 Task: In Heading Arial with underline. Font size of heading  '18'Font style of data Calibri. Font size of data  9Alignment of headline & data Align center. Fill color in heading,  RedFont color of data Black Apply border in Data No BorderIn the sheet  Attendance Spreadsheetbook
Action: Mouse moved to (169, 121)
Screenshot: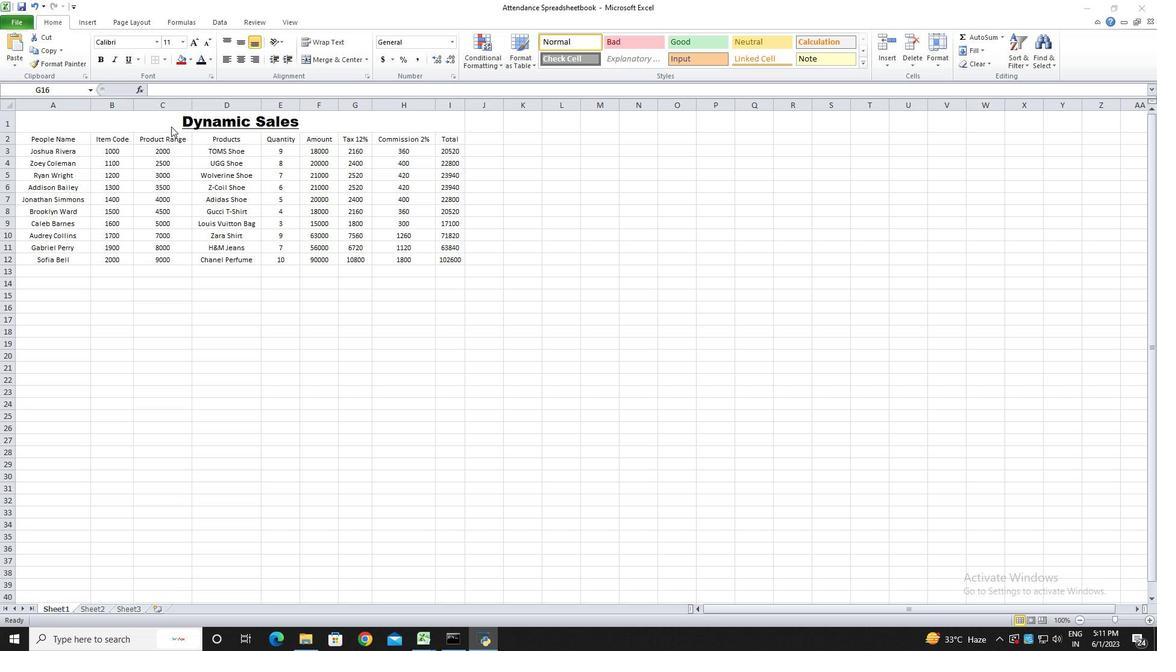 
Action: Mouse pressed left at (169, 121)
Screenshot: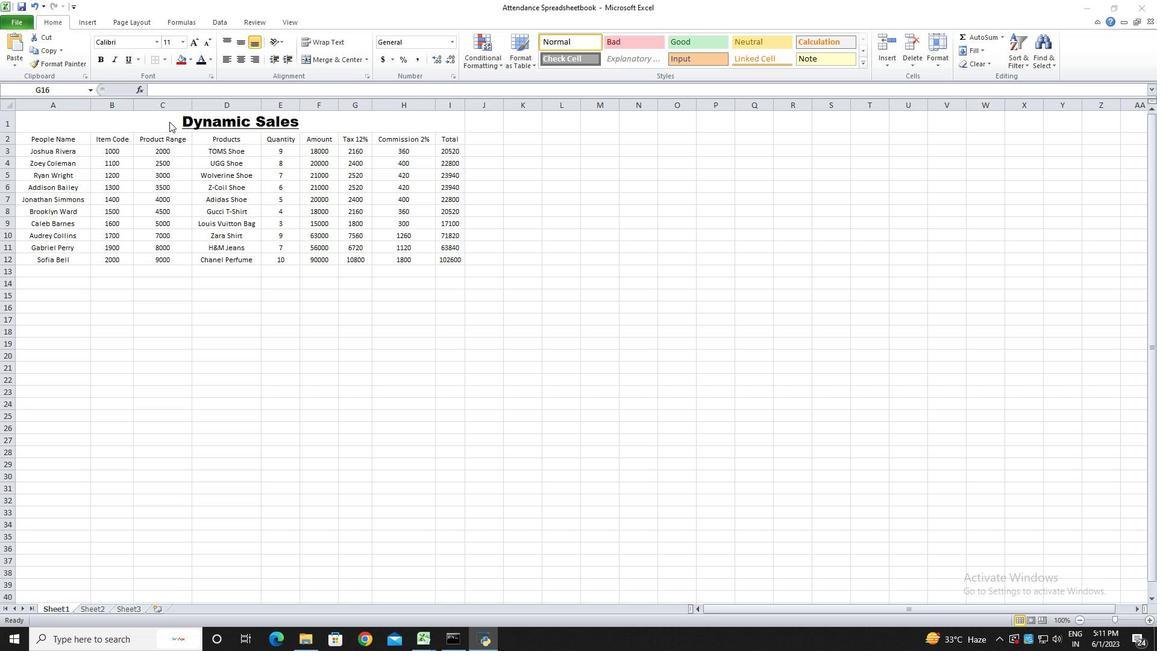 
Action: Mouse pressed left at (169, 121)
Screenshot: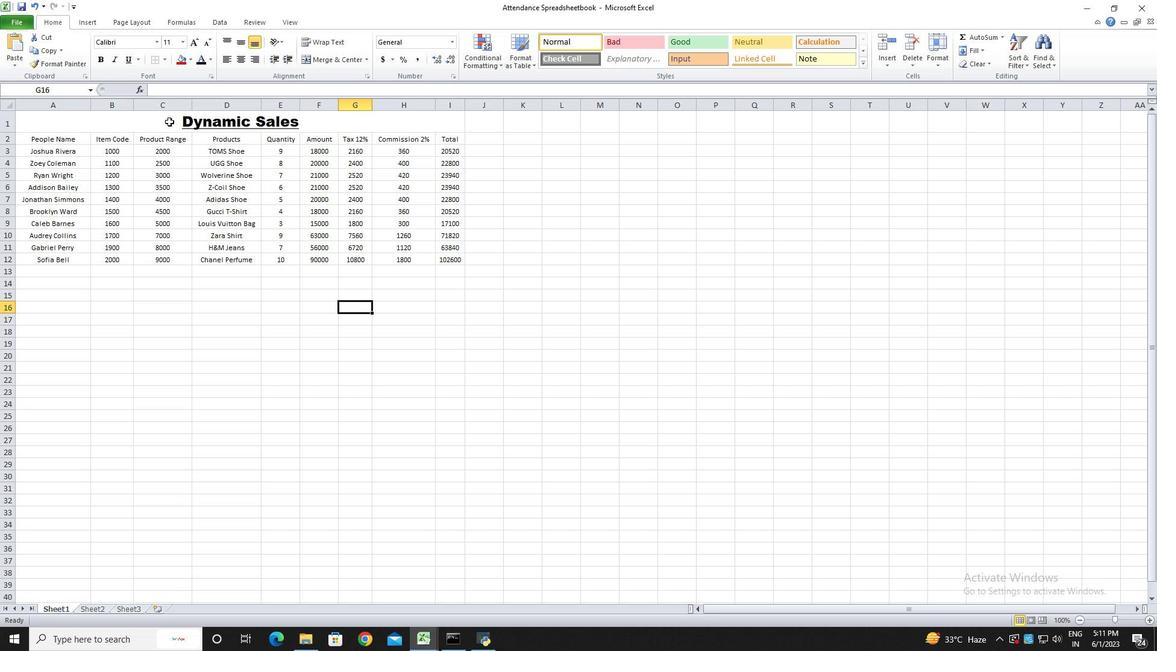 
Action: Mouse pressed left at (169, 121)
Screenshot: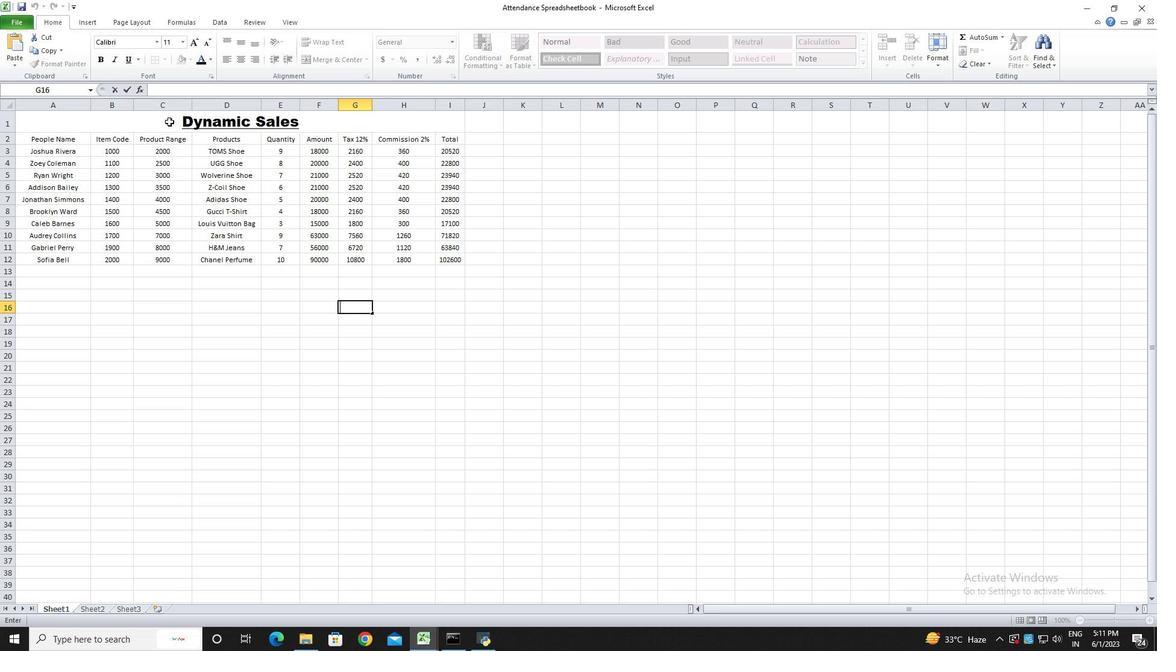 
Action: Mouse moved to (157, 44)
Screenshot: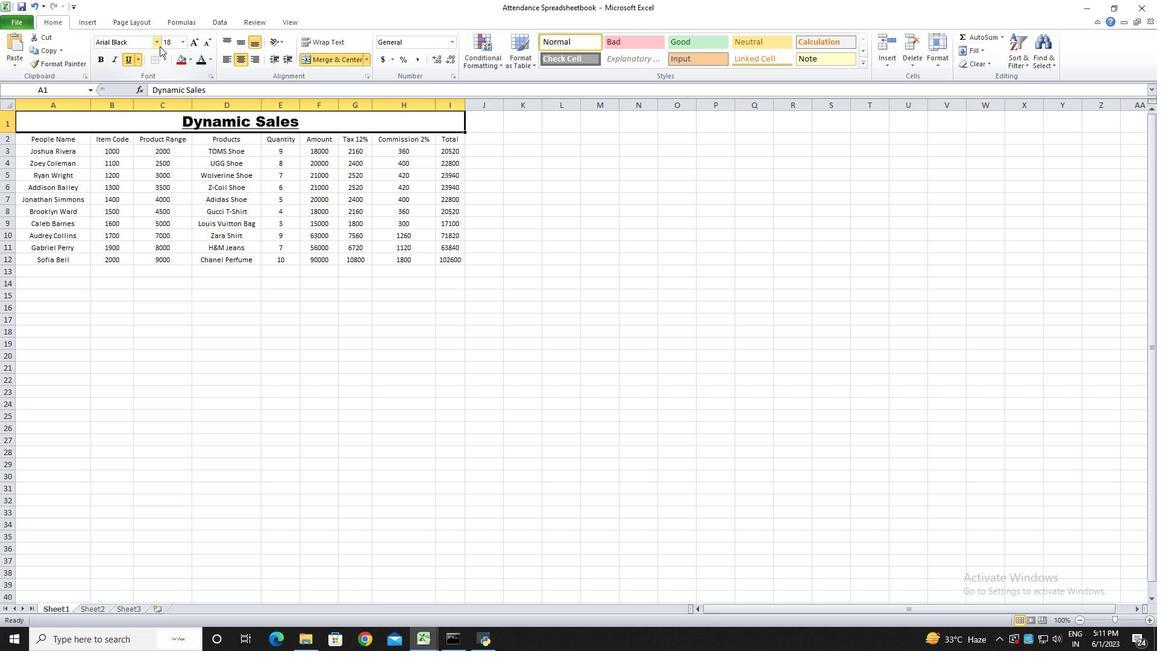 
Action: Mouse pressed left at (157, 44)
Screenshot: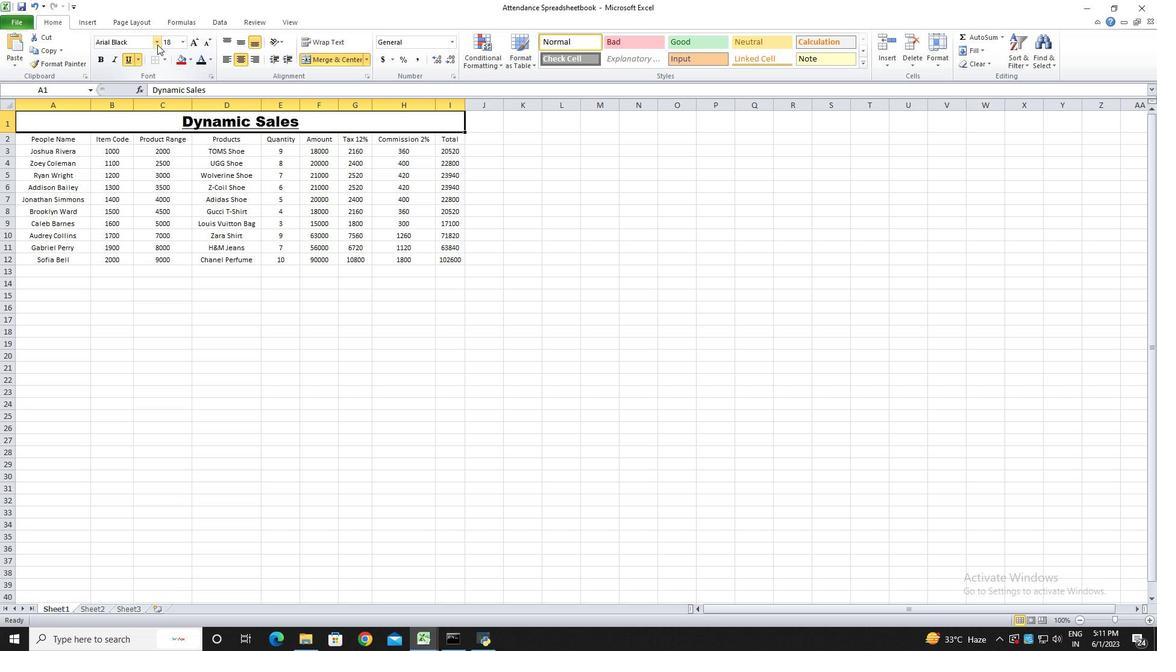 
Action: Mouse moved to (130, 136)
Screenshot: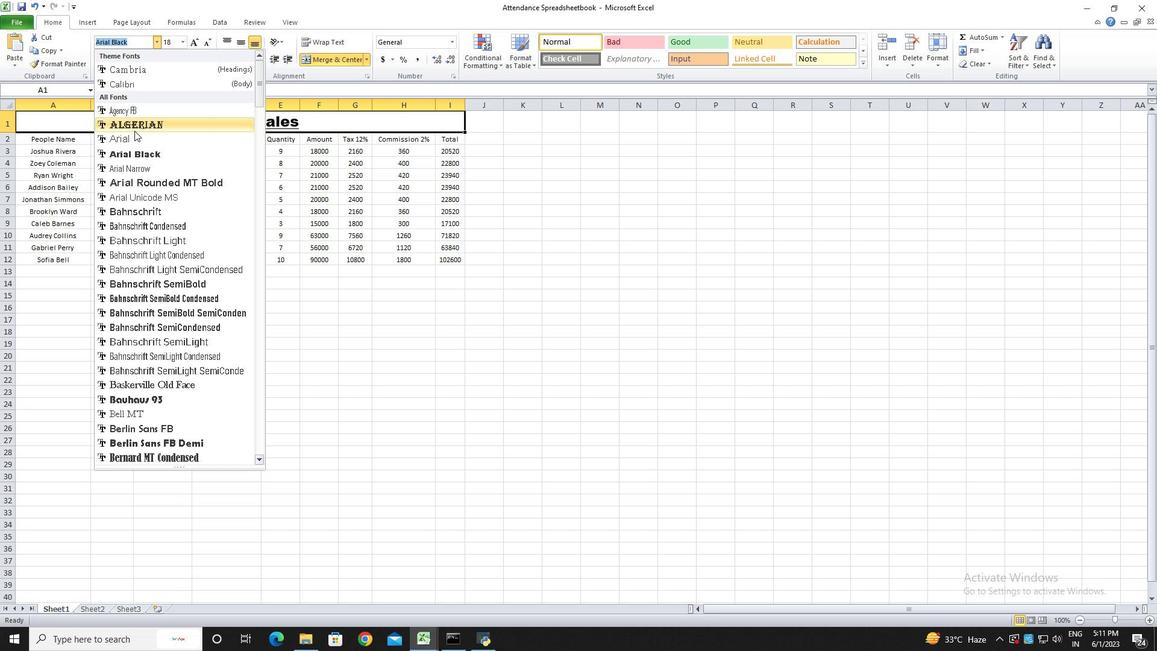 
Action: Mouse pressed left at (130, 136)
Screenshot: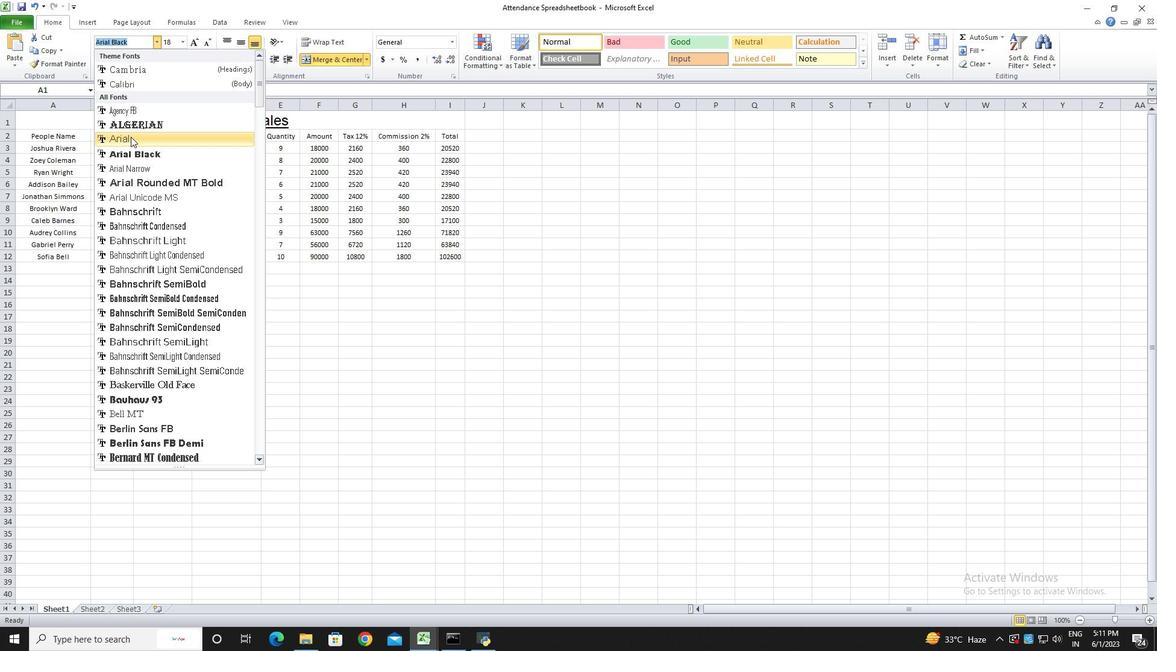 
Action: Mouse moved to (137, 60)
Screenshot: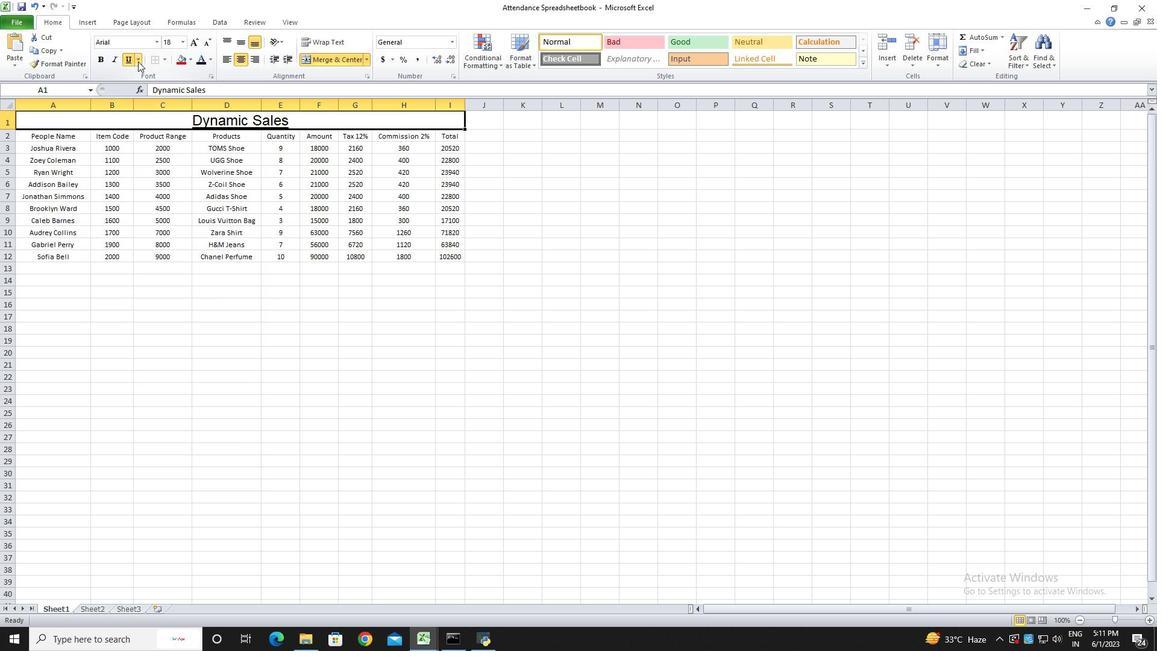 
Action: Mouse pressed left at (137, 60)
Screenshot: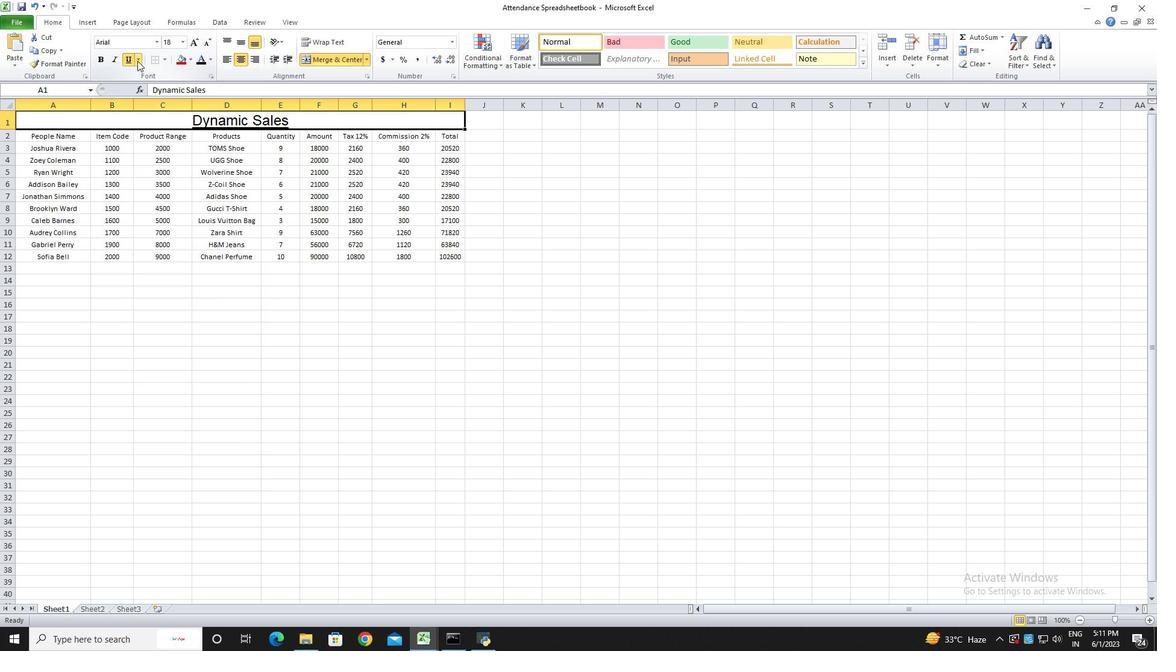 
Action: Mouse moved to (153, 76)
Screenshot: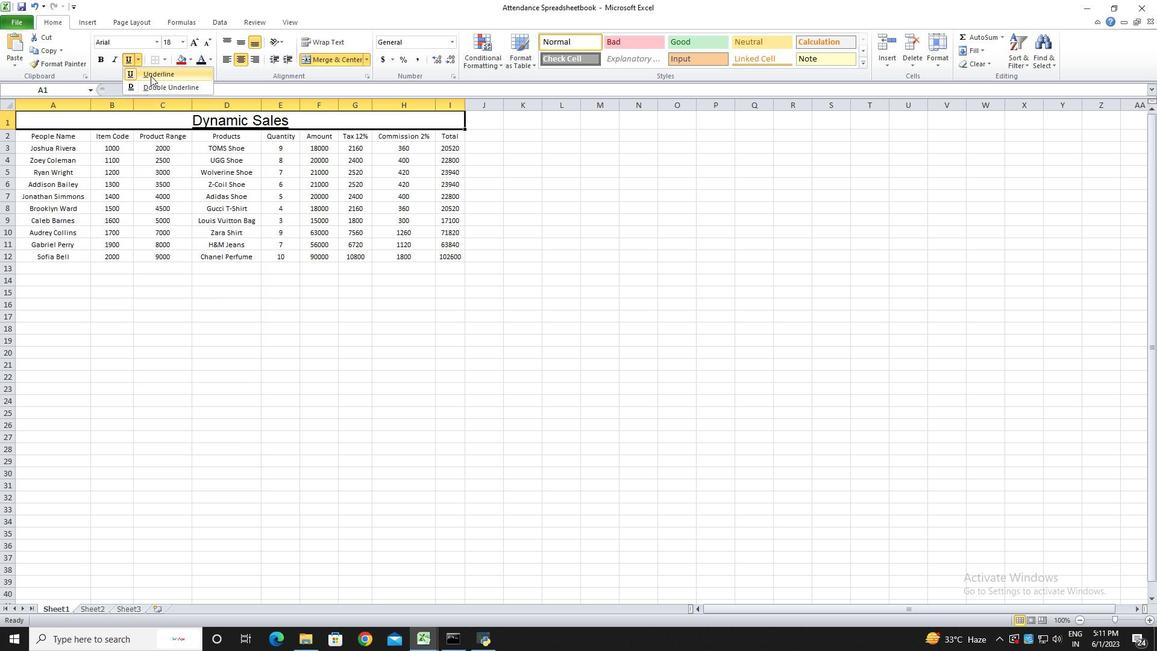 
Action: Mouse pressed left at (153, 76)
Screenshot: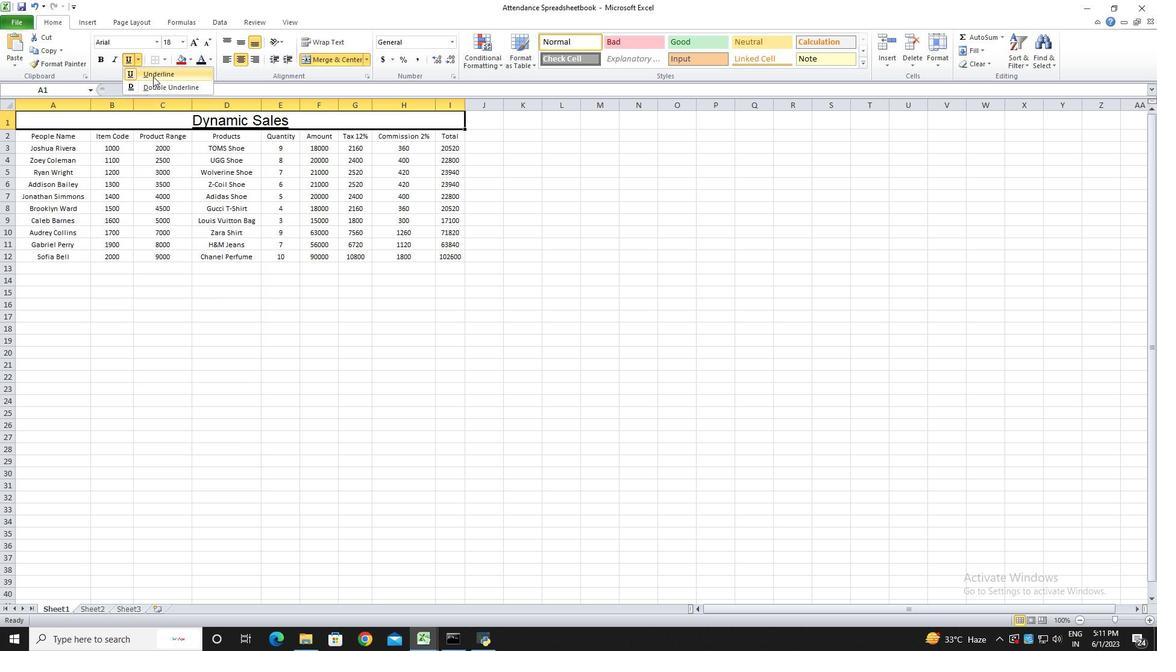 
Action: Mouse moved to (138, 59)
Screenshot: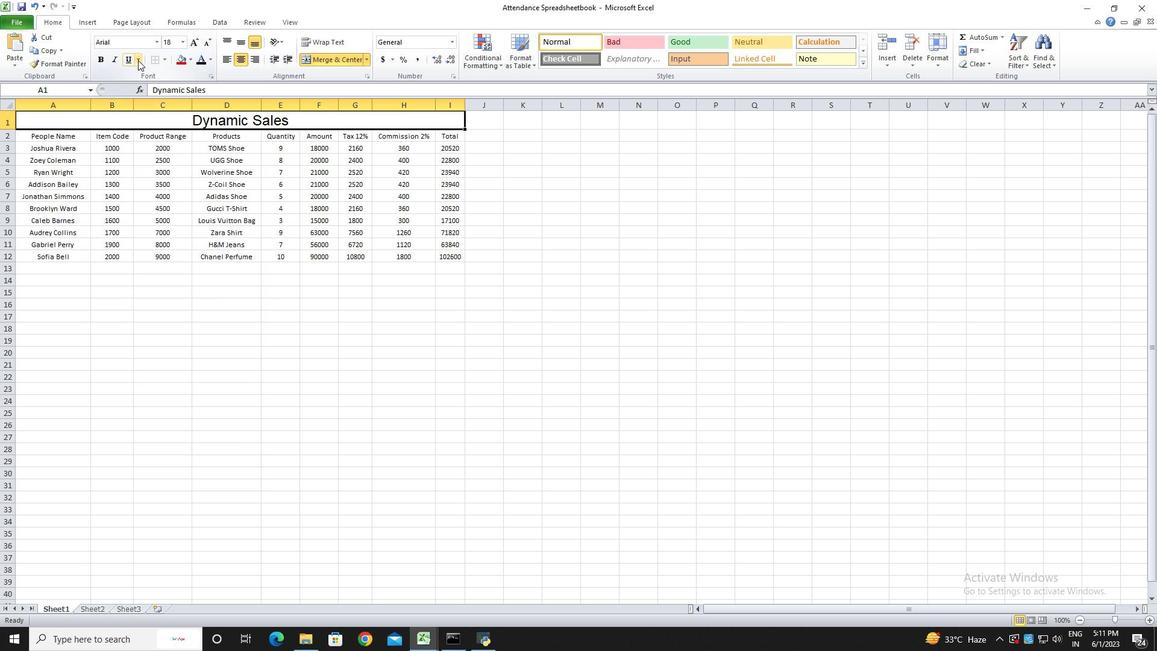 
Action: Mouse pressed left at (138, 59)
Screenshot: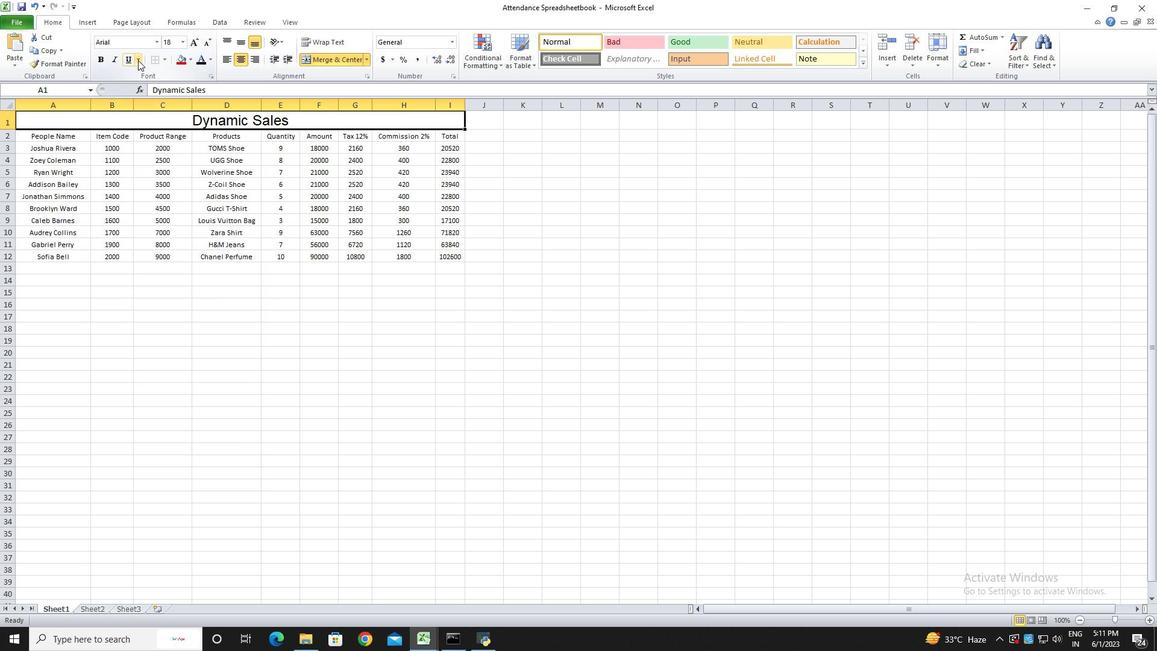 
Action: Mouse moved to (151, 75)
Screenshot: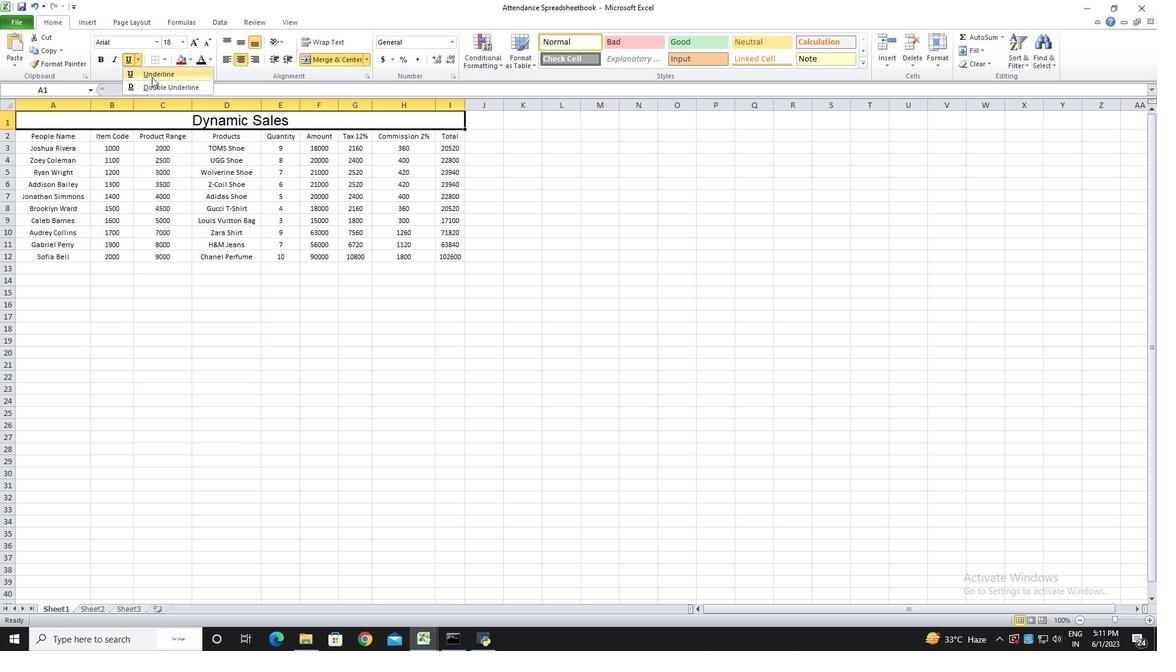 
Action: Mouse pressed left at (151, 75)
Screenshot: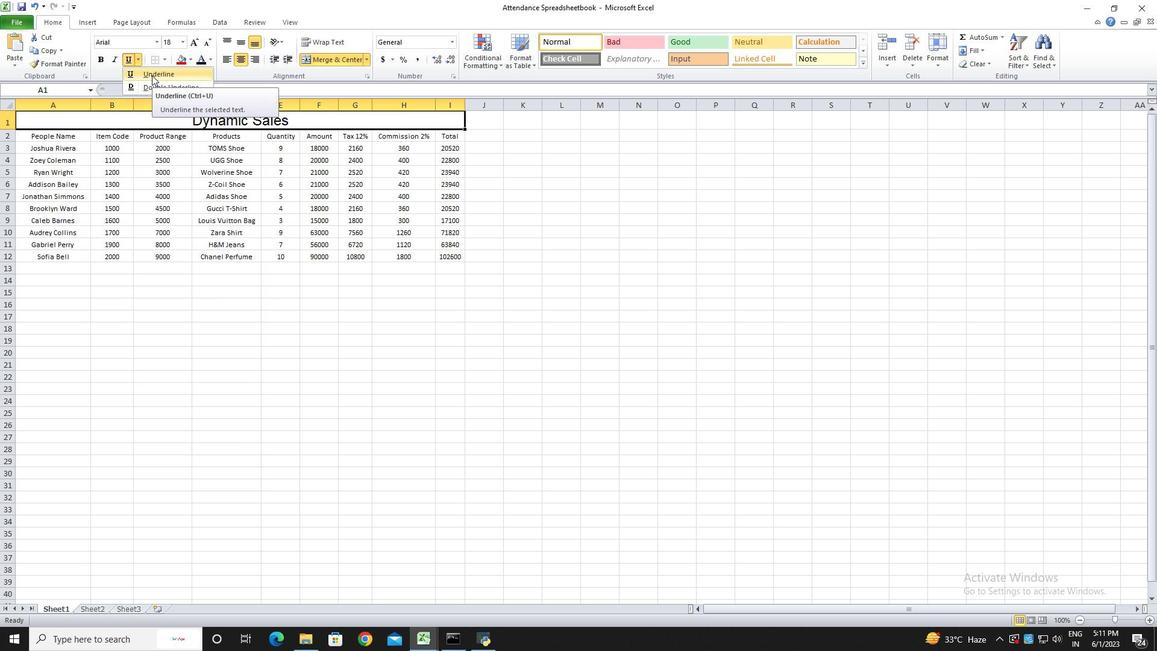 
Action: Mouse moved to (184, 42)
Screenshot: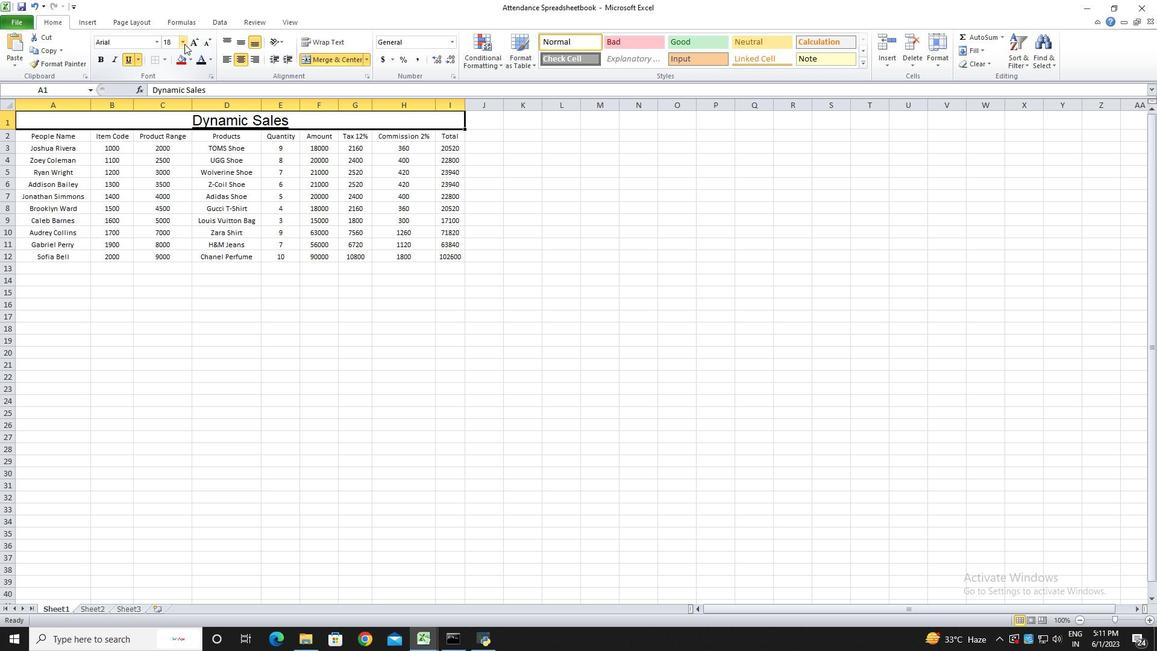 
Action: Mouse pressed left at (184, 42)
Screenshot: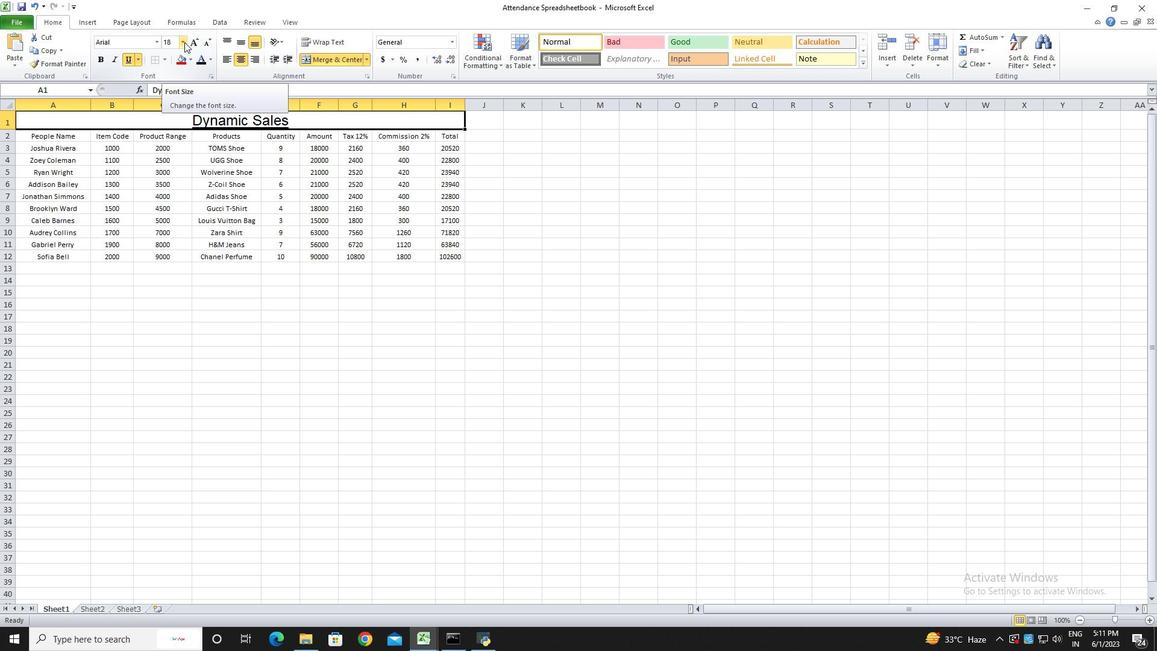
Action: Mouse moved to (171, 126)
Screenshot: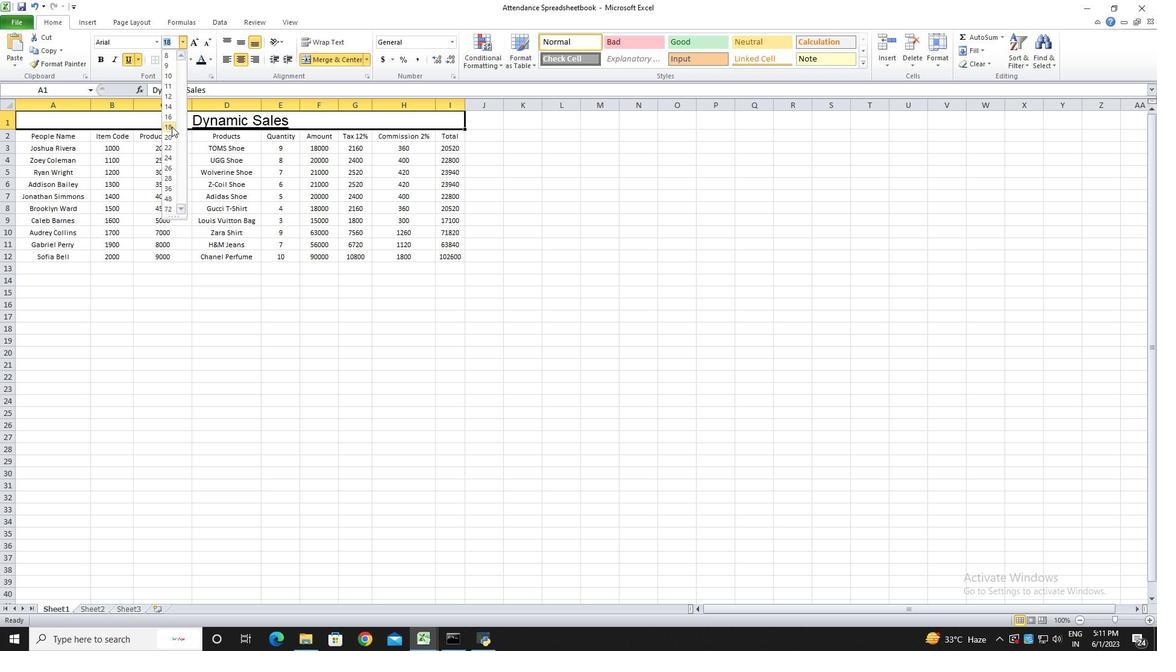 
Action: Mouse pressed left at (171, 126)
Screenshot: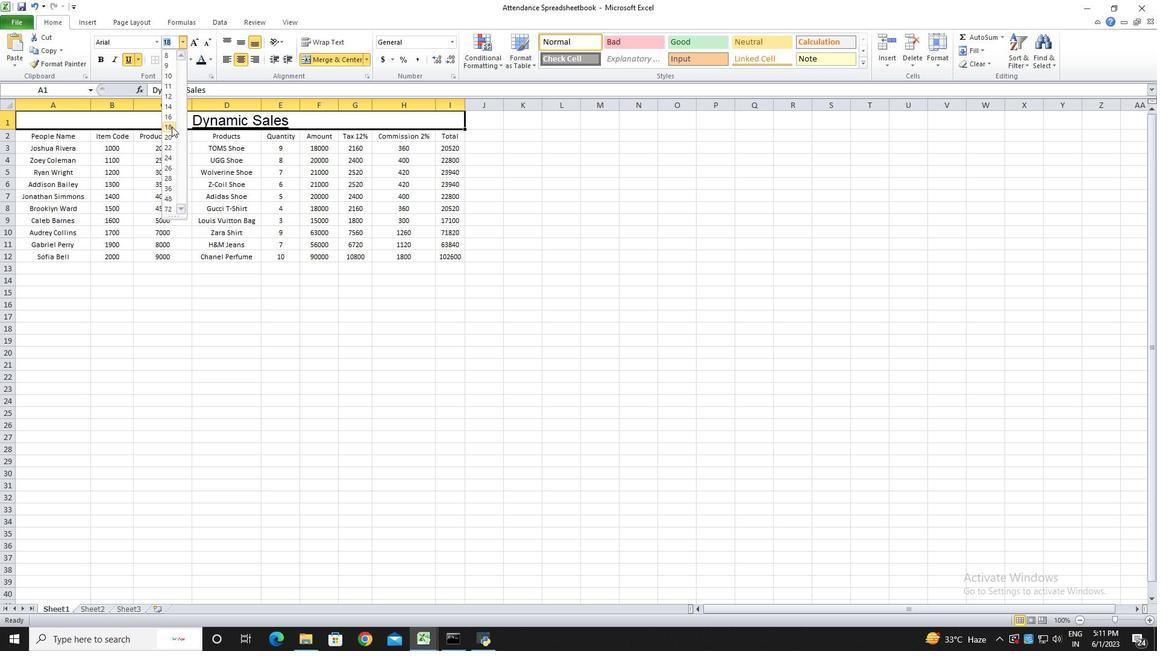 
Action: Mouse moved to (26, 135)
Screenshot: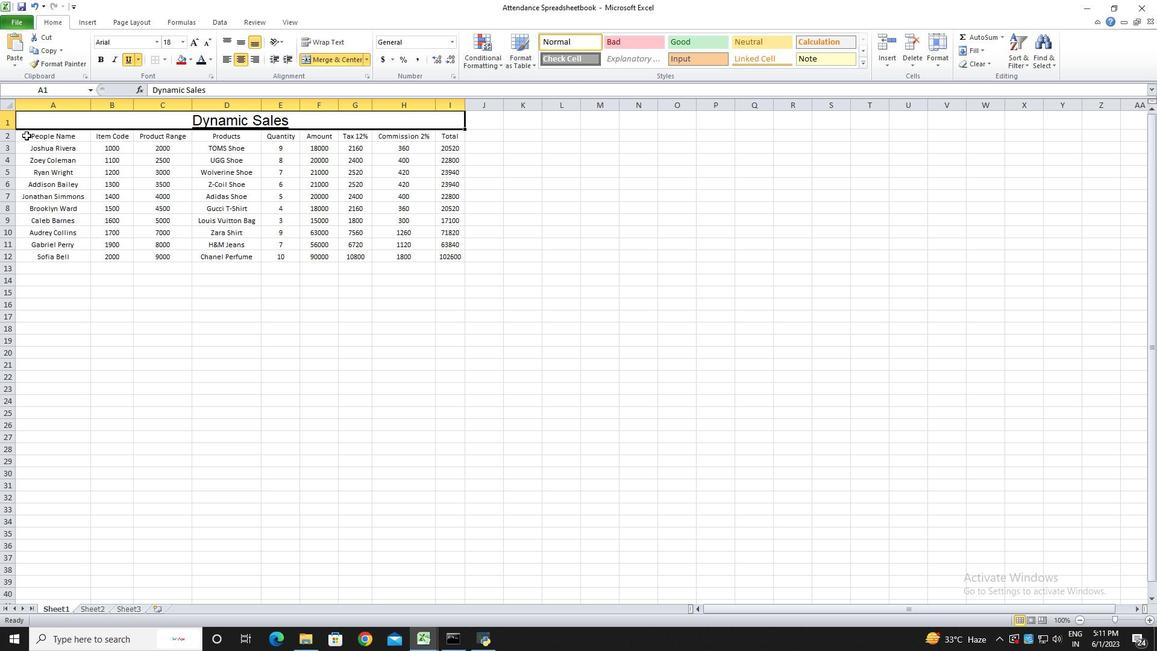 
Action: Mouse pressed left at (26, 135)
Screenshot: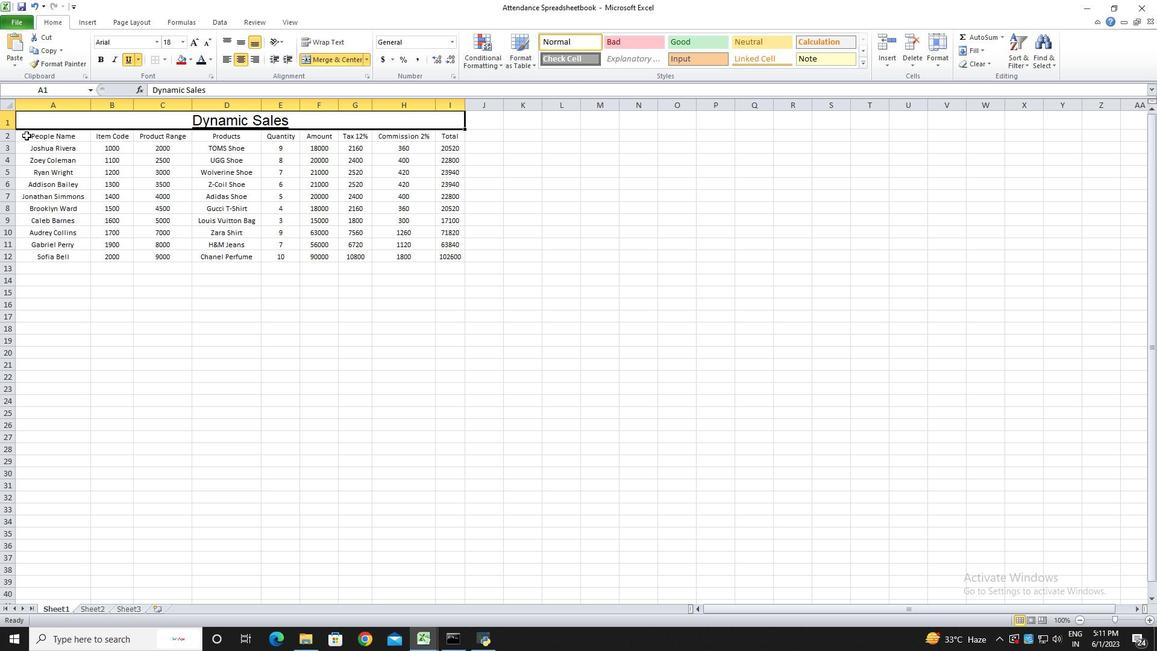 
Action: Mouse pressed left at (26, 135)
Screenshot: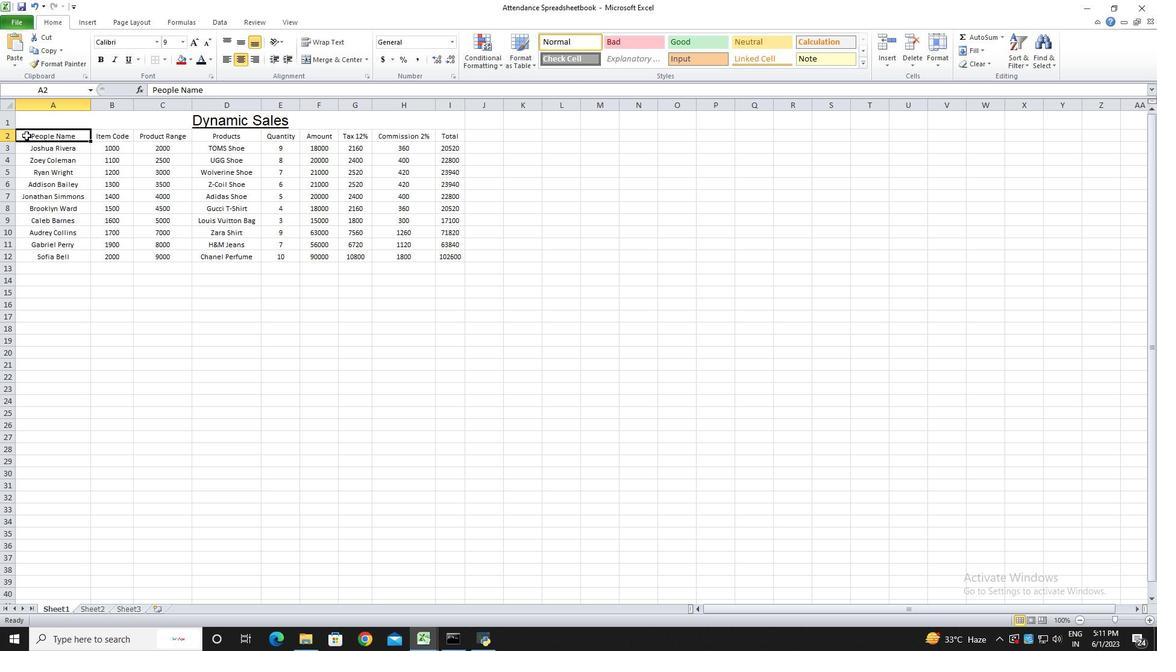 
Action: Mouse moved to (156, 42)
Screenshot: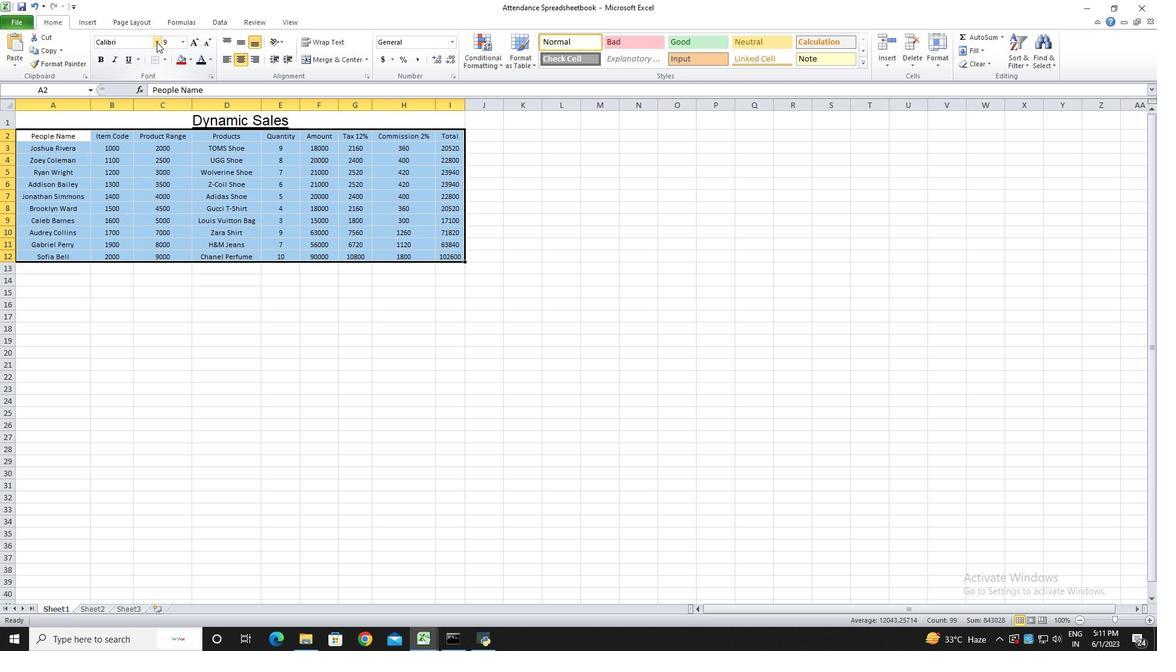 
Action: Mouse pressed left at (156, 42)
Screenshot: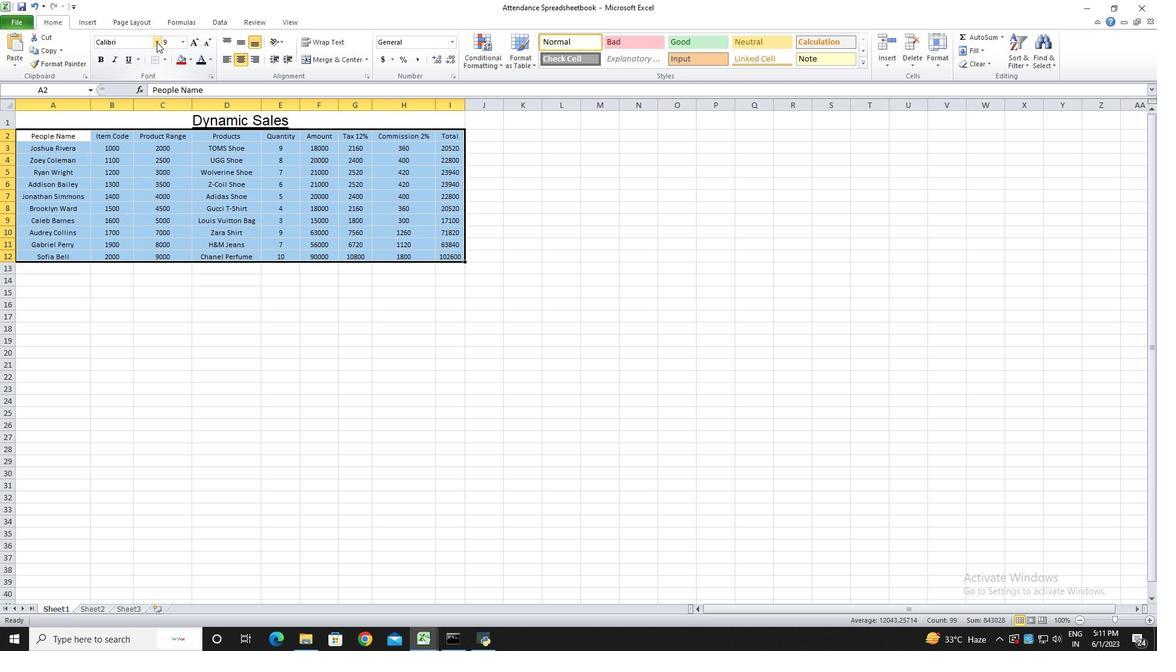 
Action: Mouse moved to (143, 83)
Screenshot: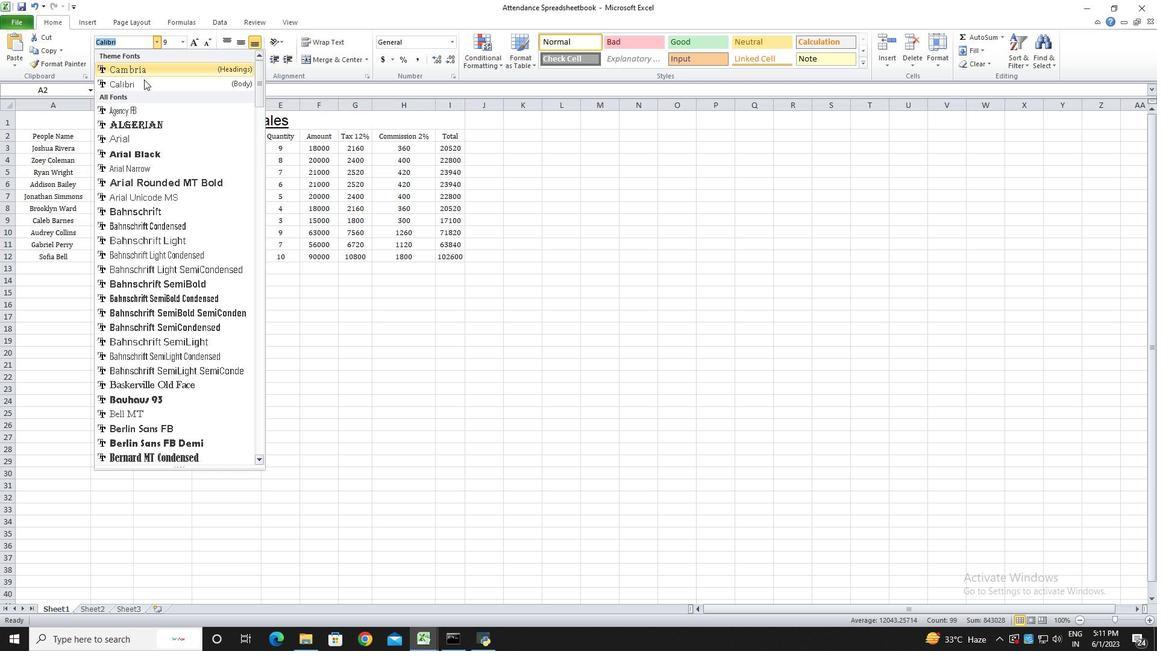 
Action: Mouse pressed left at (143, 83)
Screenshot: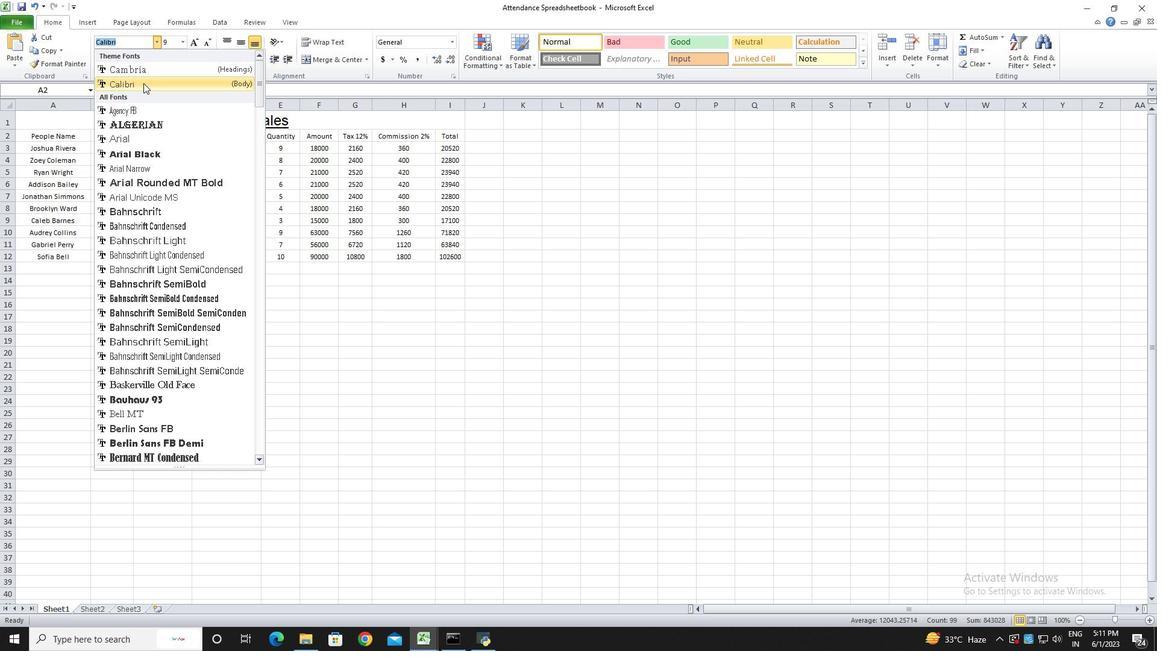 
Action: Mouse moved to (181, 41)
Screenshot: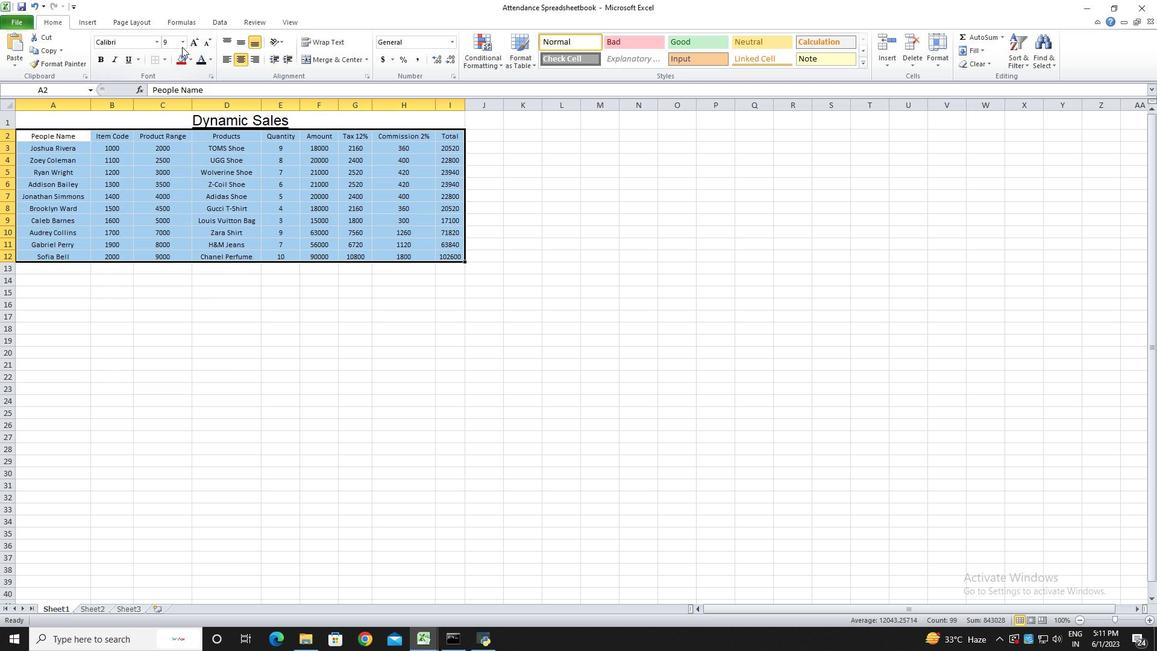 
Action: Mouse pressed left at (181, 41)
Screenshot: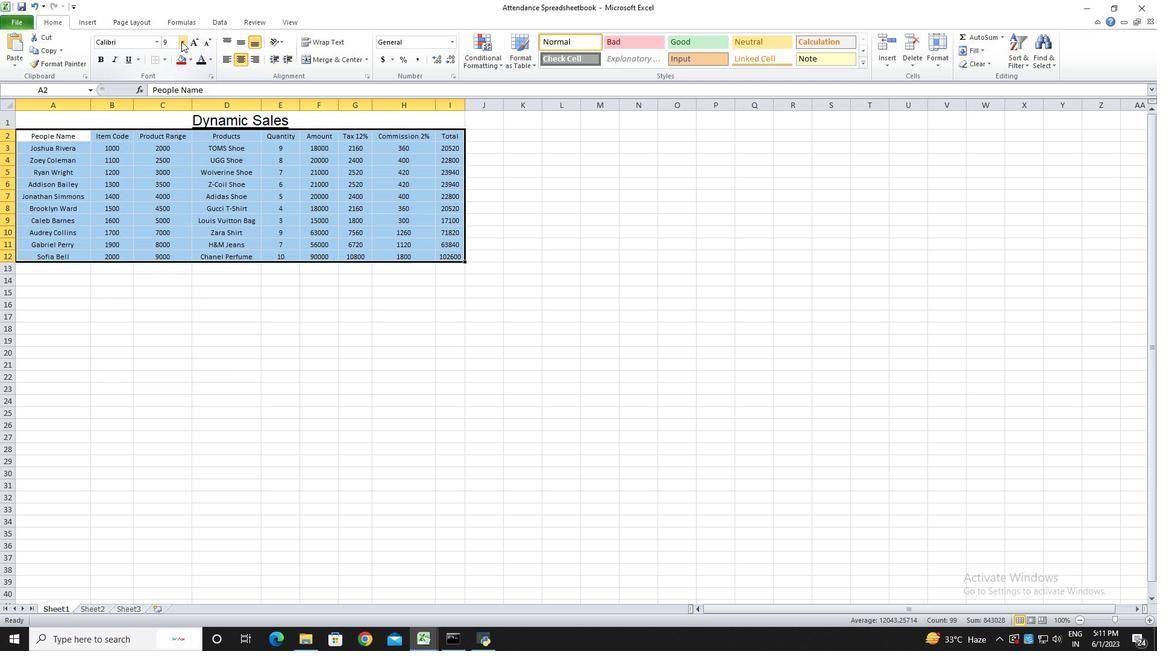 
Action: Mouse moved to (173, 65)
Screenshot: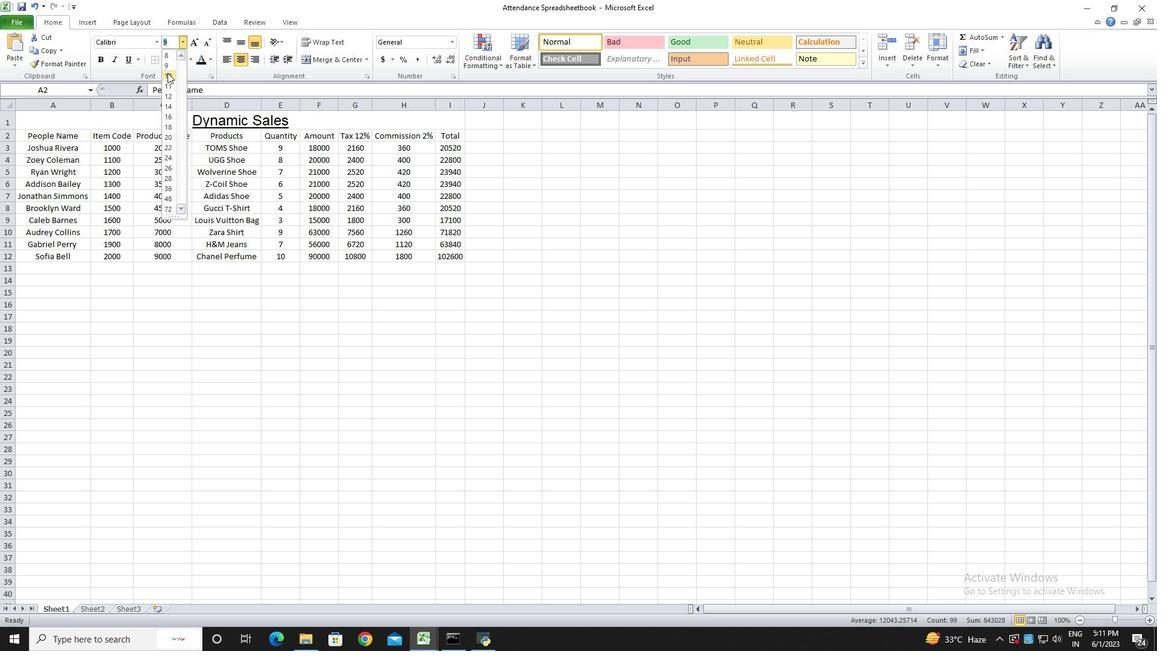 
Action: Mouse pressed left at (173, 65)
Screenshot: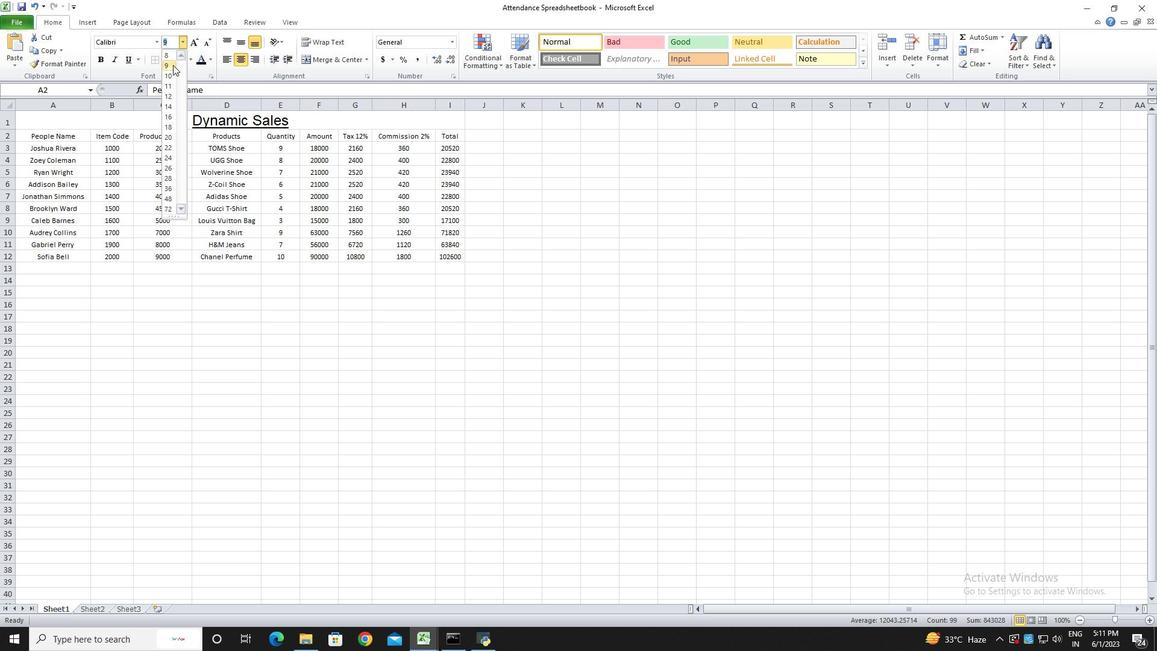 
Action: Mouse moved to (144, 335)
Screenshot: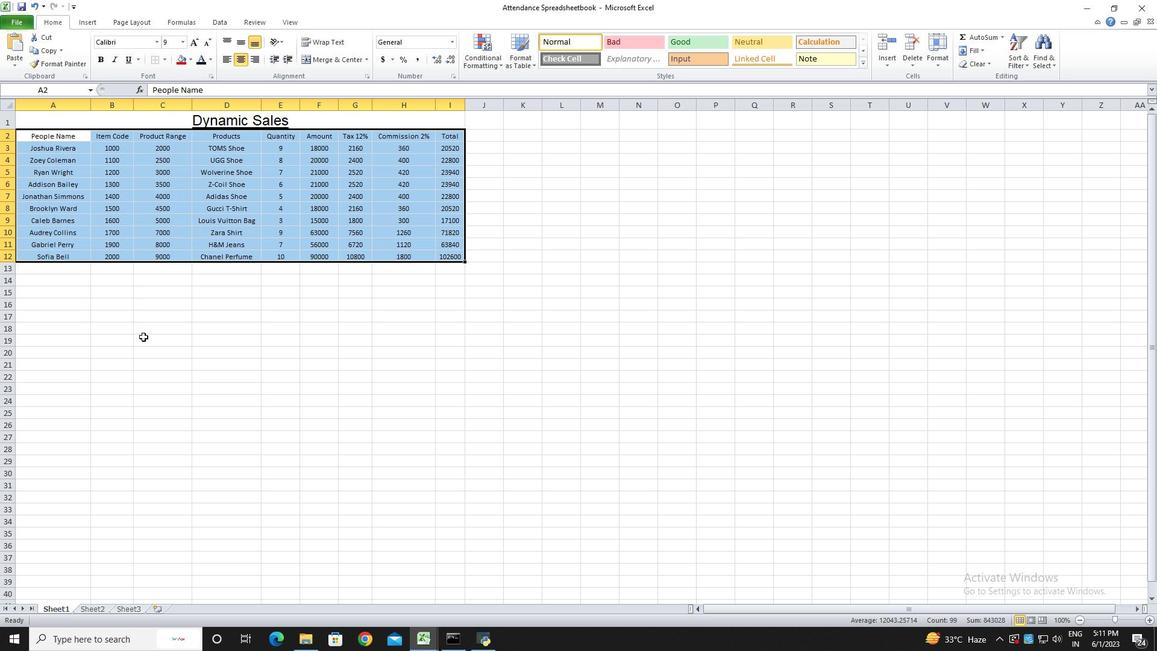 
Action: Mouse pressed left at (144, 335)
Screenshot: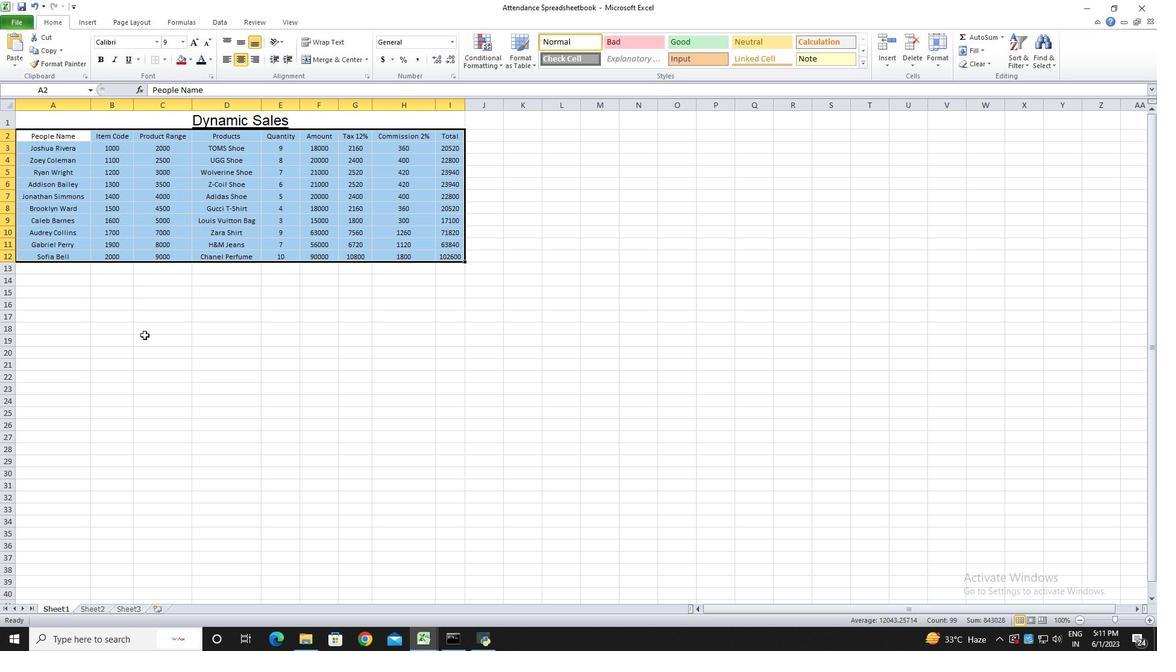 
Action: Mouse moved to (130, 121)
Screenshot: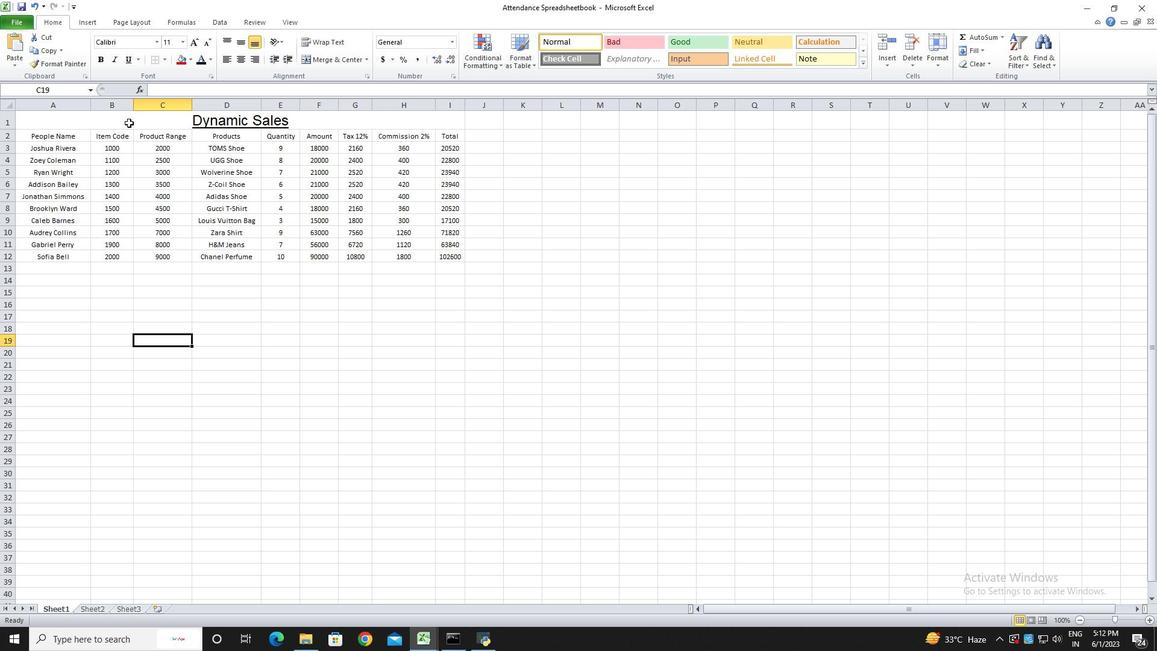 
Action: Mouse pressed left at (130, 121)
Screenshot: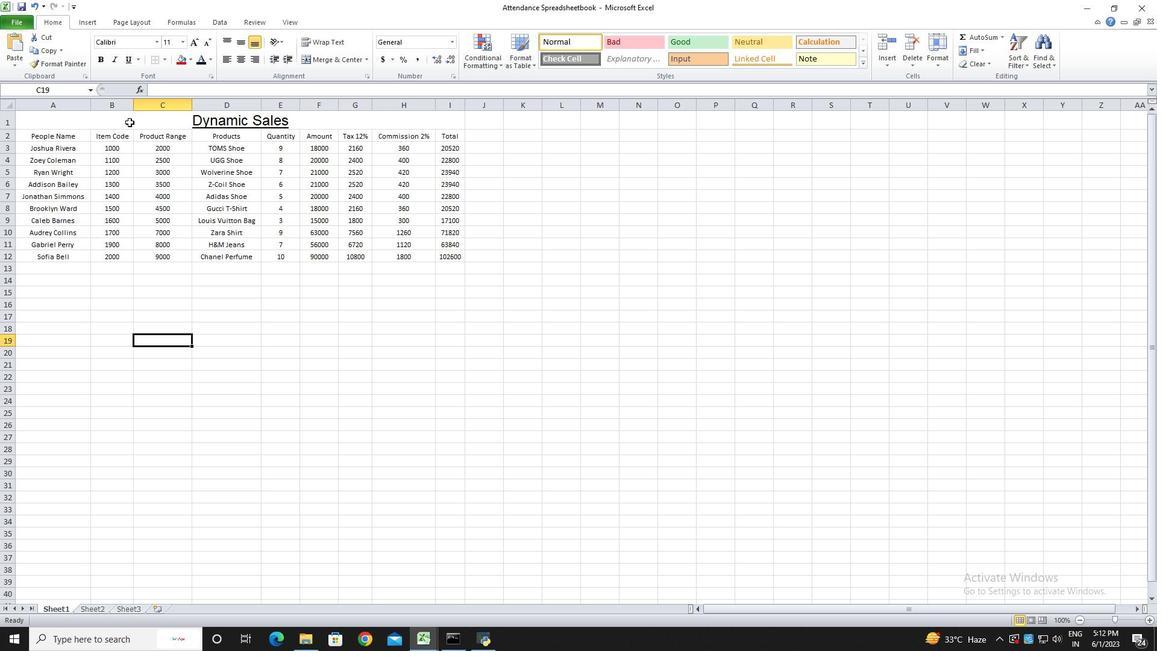 
Action: Mouse moved to (241, 59)
Screenshot: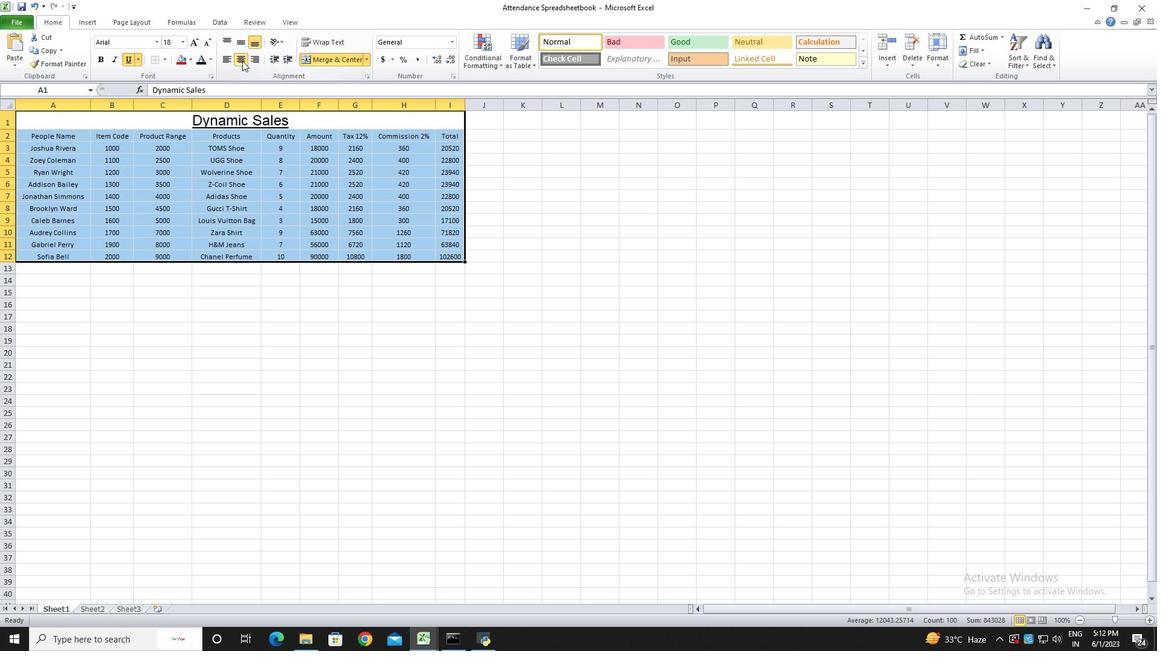 
Action: Mouse pressed left at (241, 59)
Screenshot: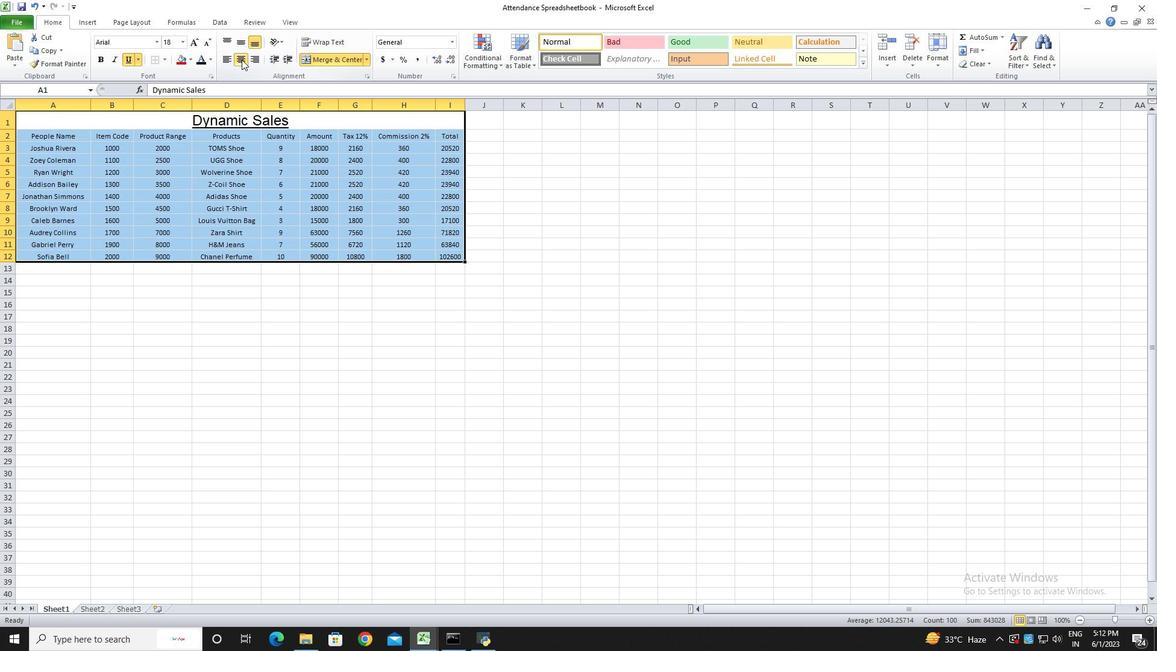 
Action: Mouse pressed left at (241, 59)
Screenshot: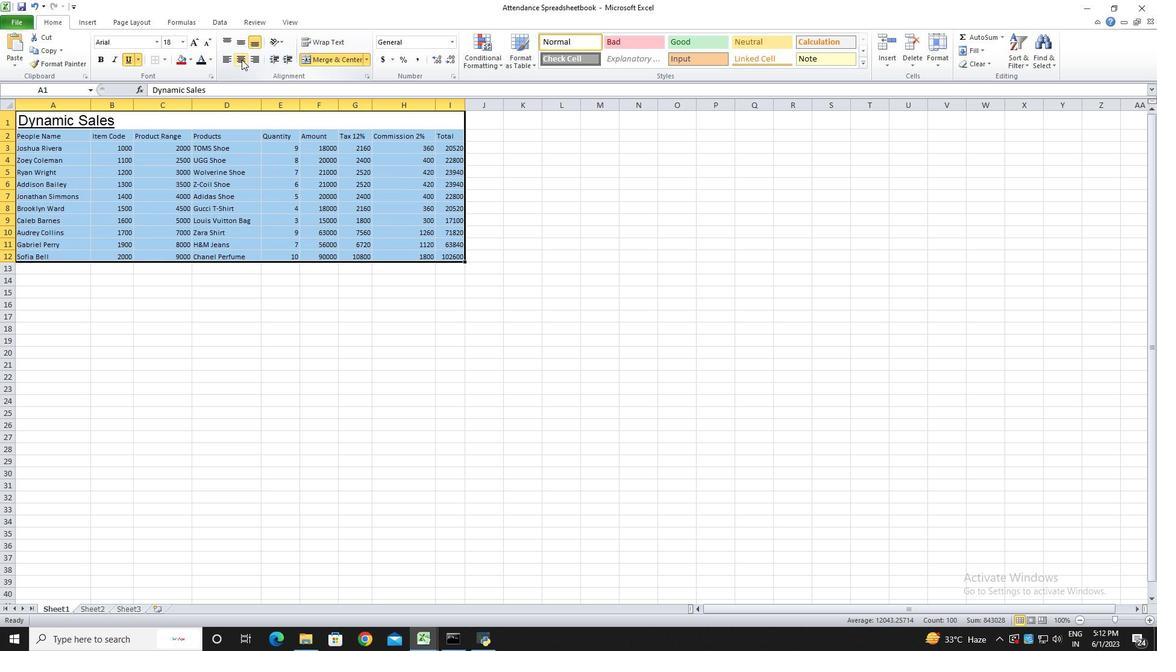 
Action: Mouse moved to (160, 125)
Screenshot: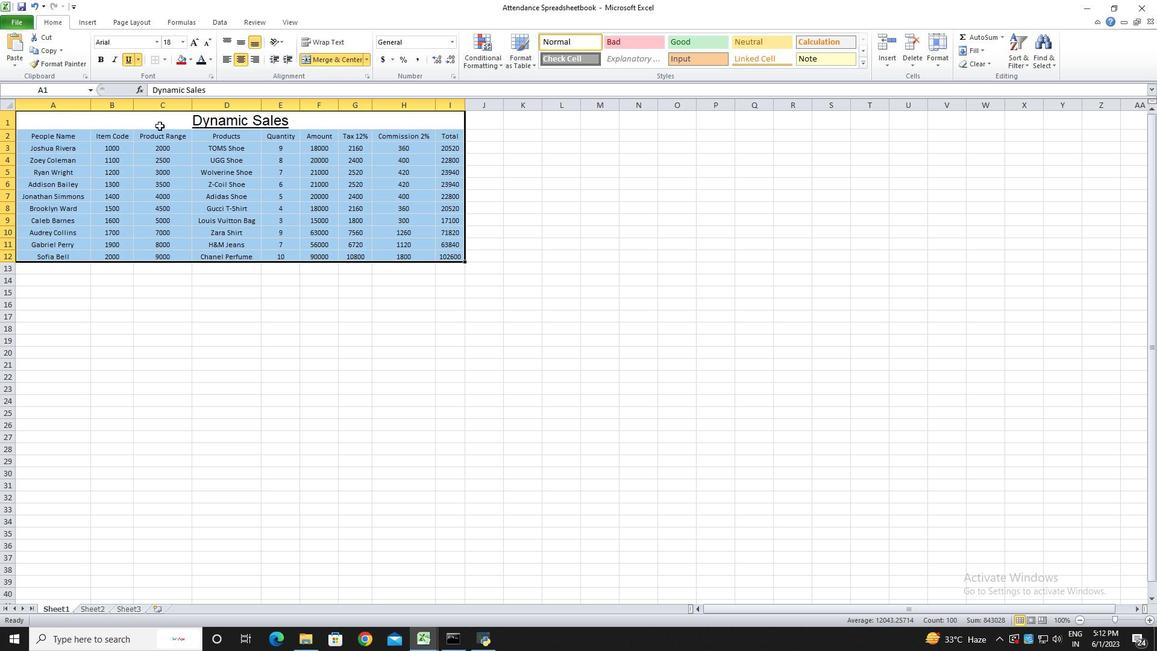 
Action: Mouse pressed left at (160, 125)
Screenshot: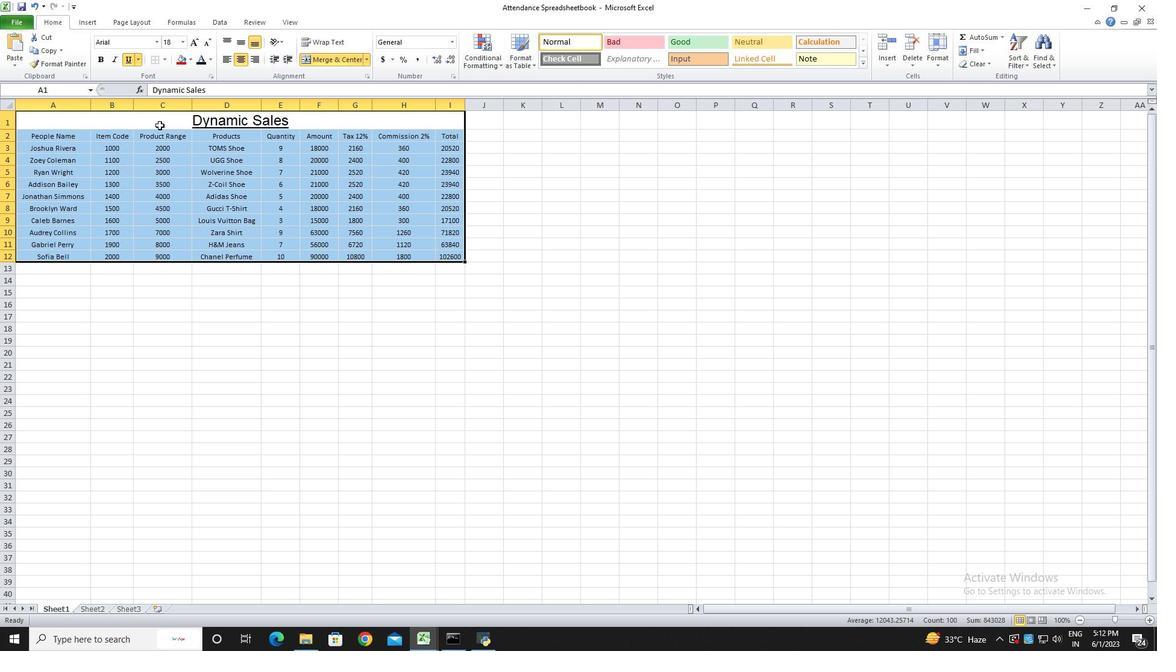 
Action: Mouse moved to (191, 59)
Screenshot: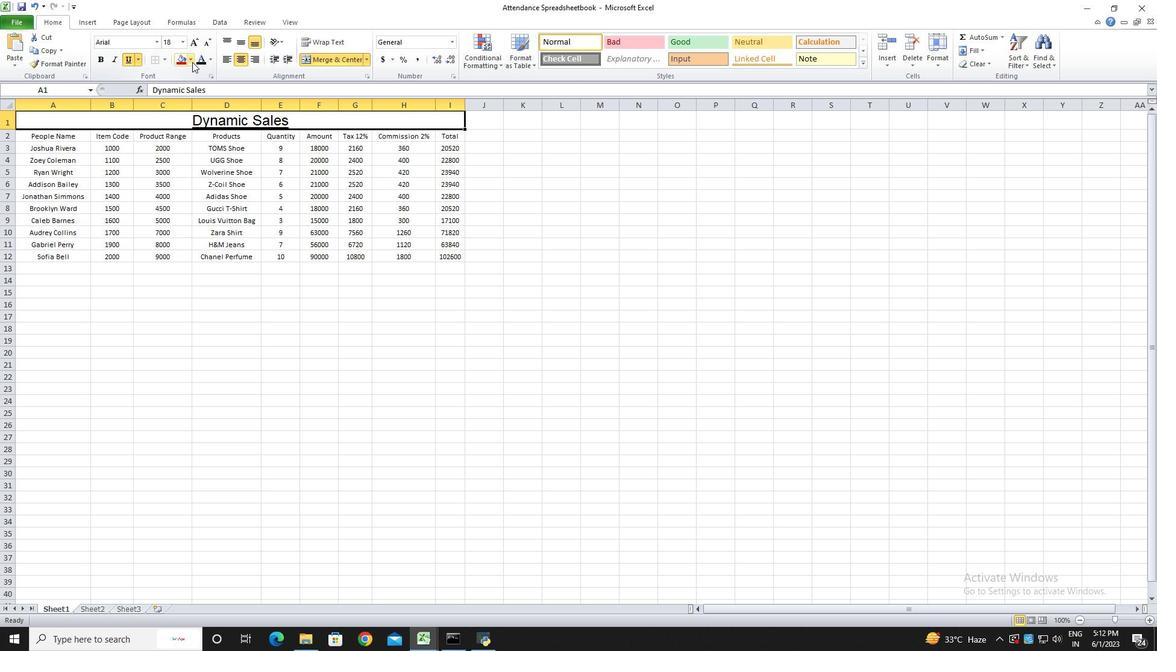 
Action: Mouse pressed left at (191, 59)
Screenshot: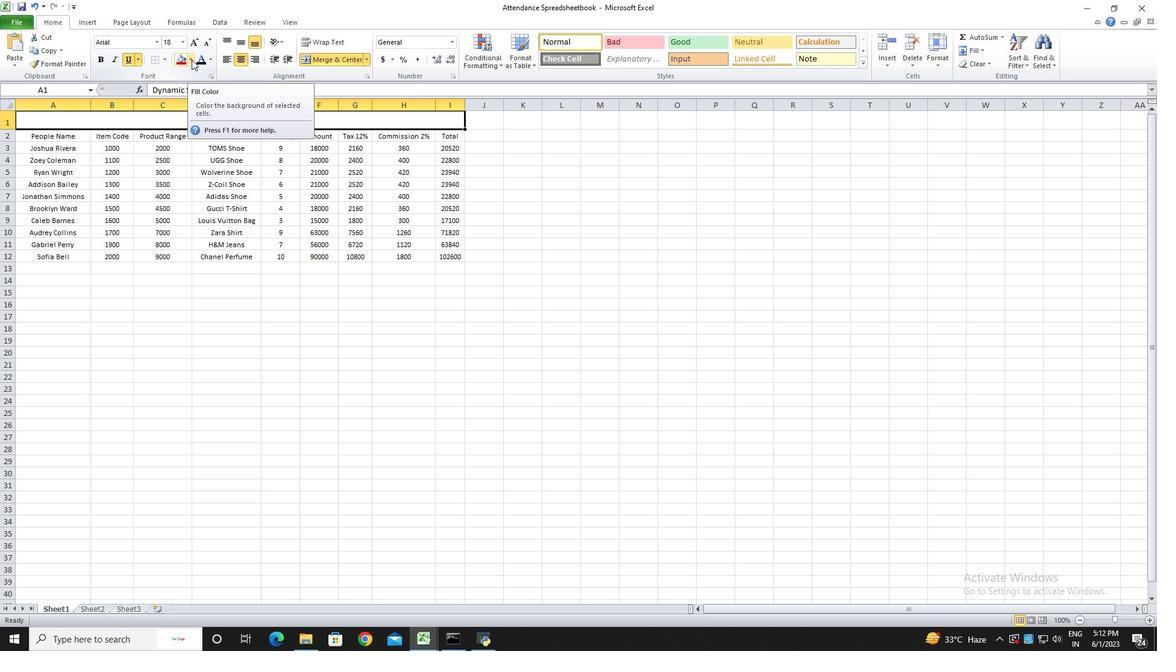 
Action: Mouse moved to (188, 147)
Screenshot: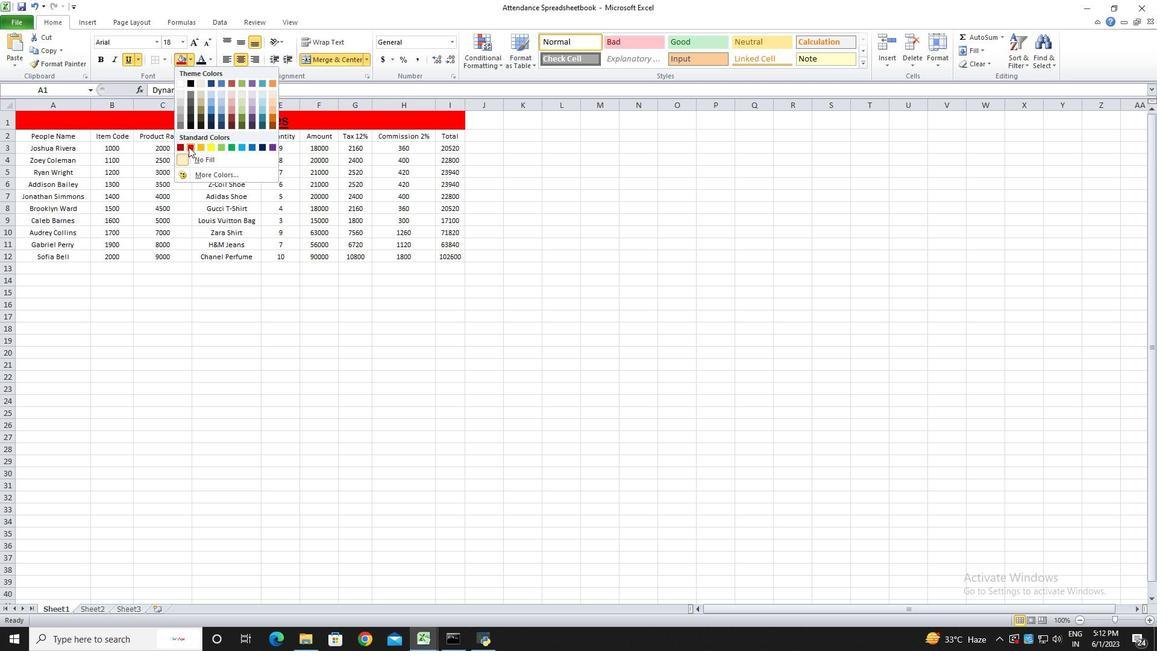 
Action: Mouse pressed left at (188, 147)
Screenshot: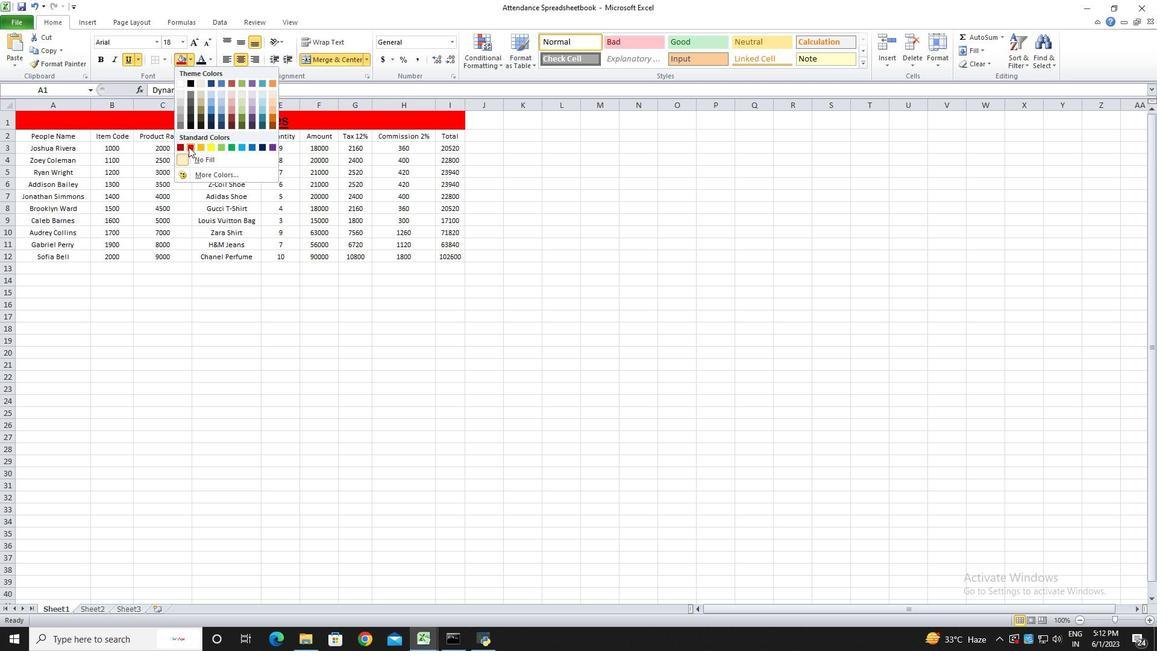 
Action: Mouse moved to (126, 305)
Screenshot: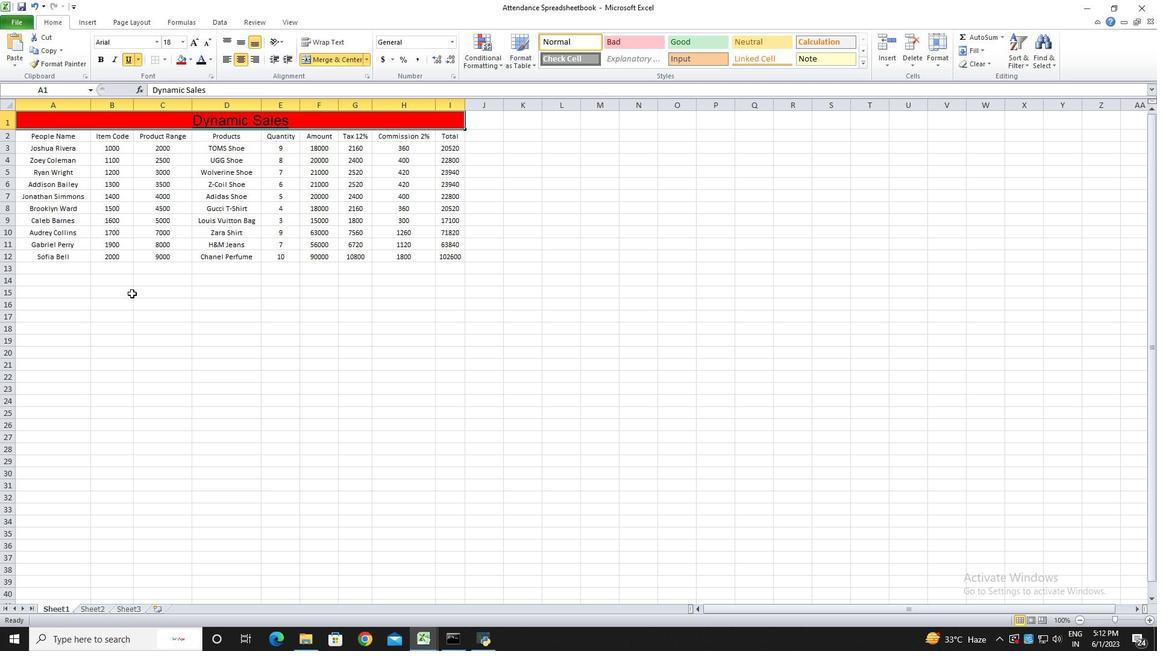 
Action: Mouse pressed left at (126, 305)
Screenshot: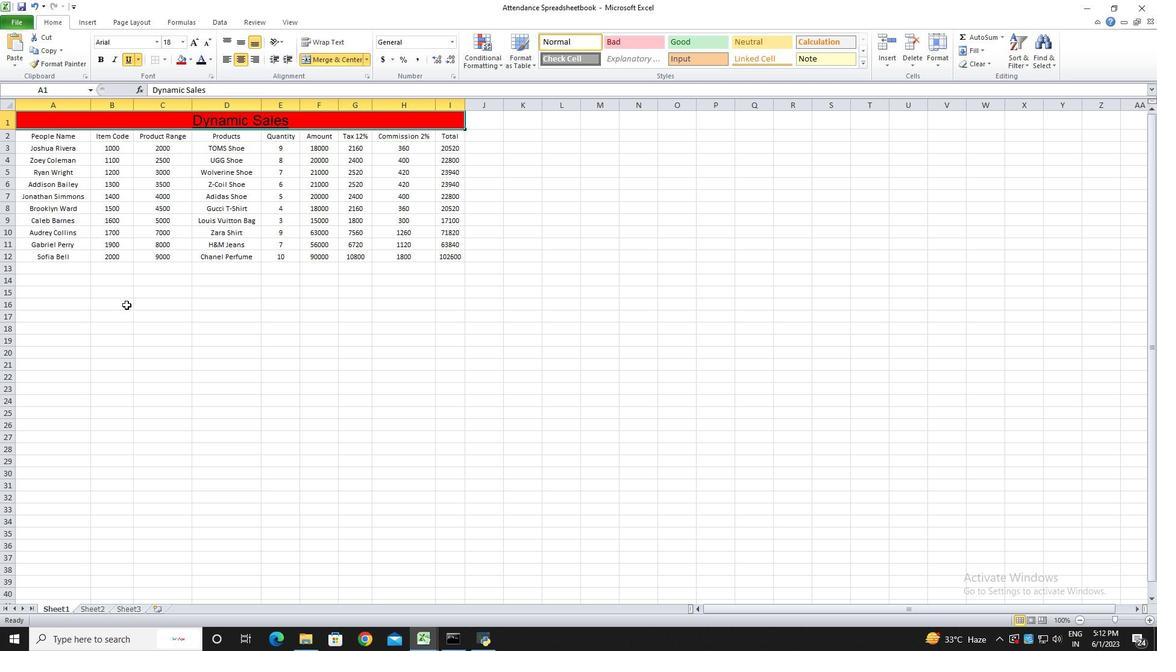 
Action: Mouse moved to (29, 136)
Screenshot: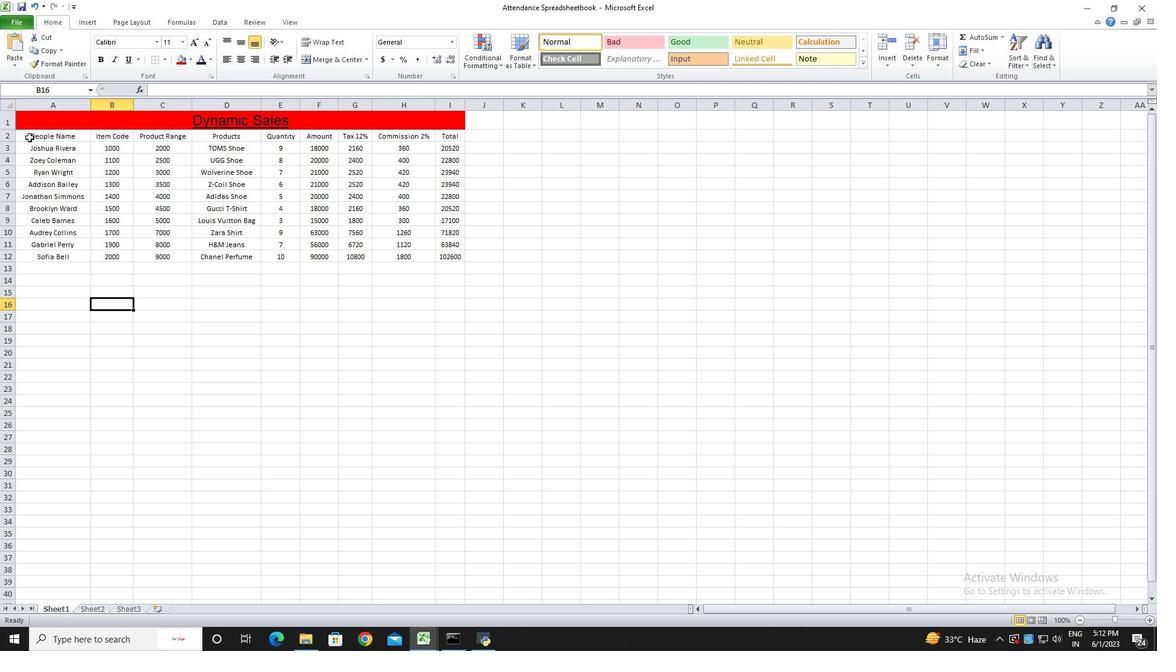 
Action: Mouse pressed left at (29, 136)
Screenshot: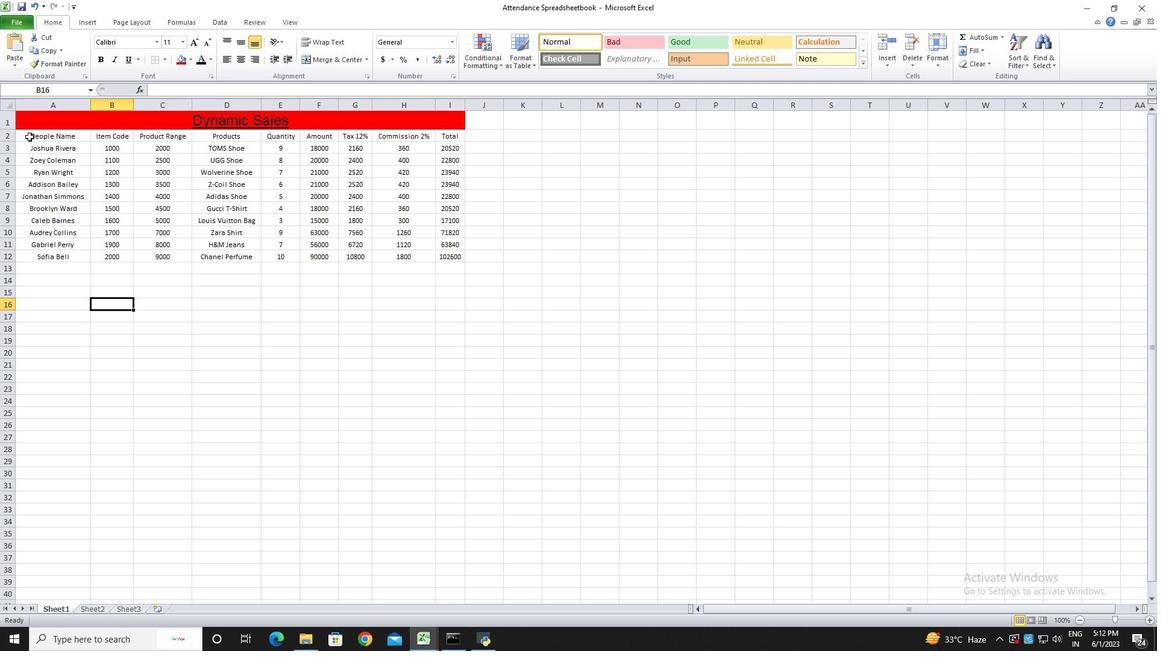 
Action: Mouse moved to (212, 59)
Screenshot: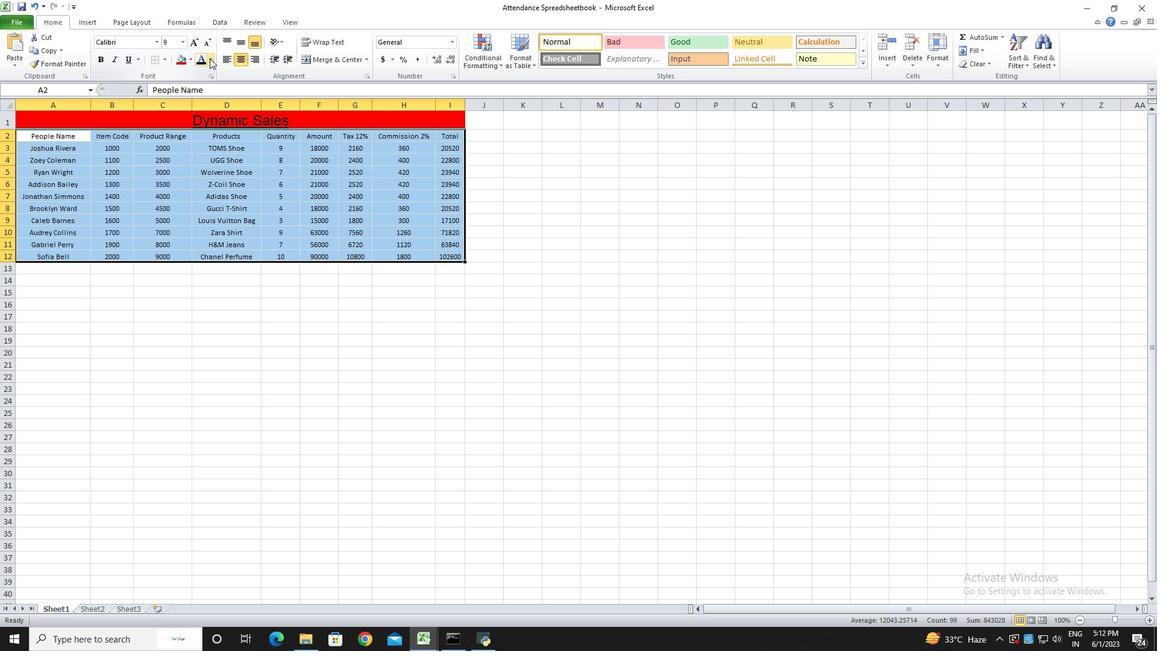 
Action: Mouse pressed left at (212, 59)
Screenshot: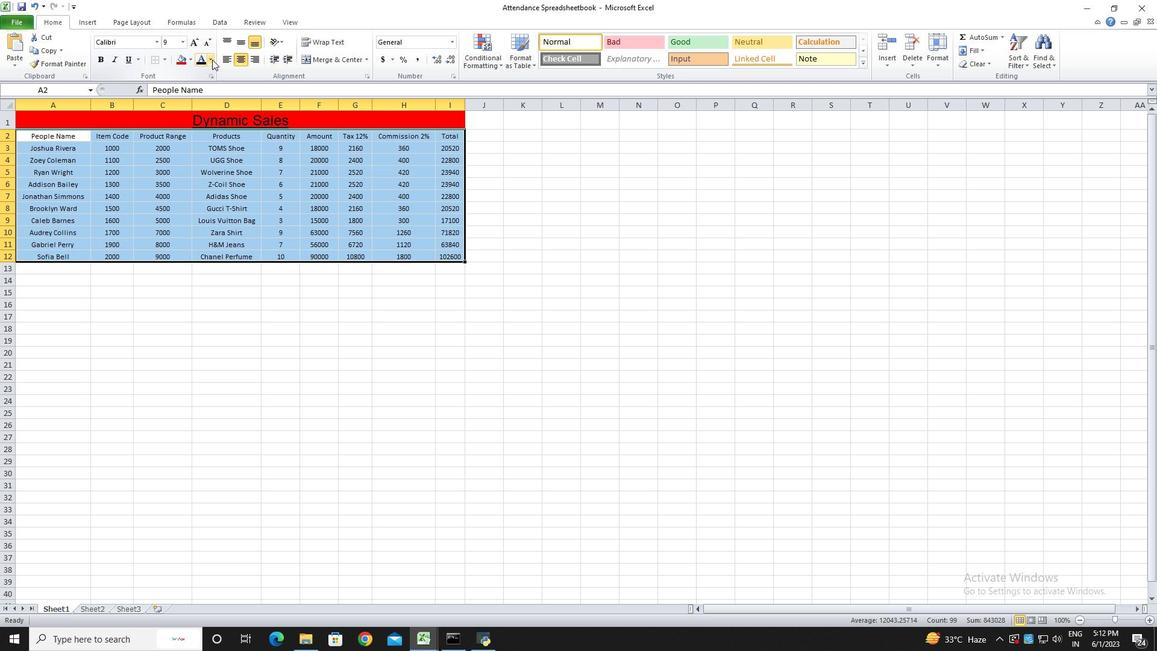 
Action: Mouse moved to (212, 97)
Screenshot: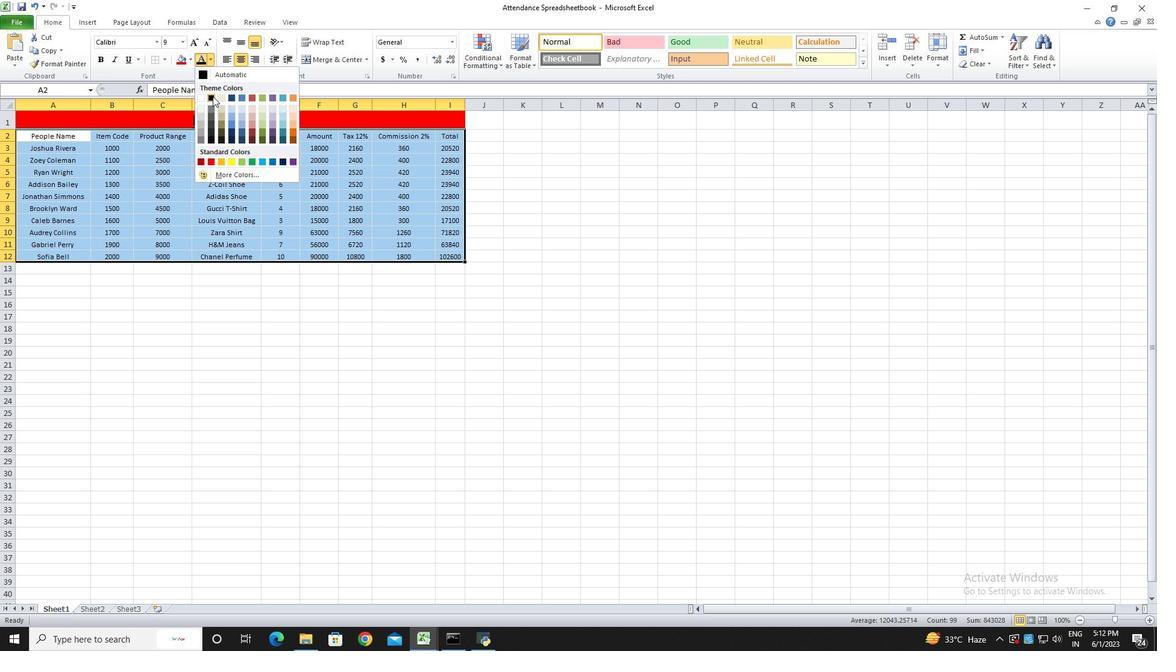 
Action: Mouse pressed left at (212, 97)
Screenshot: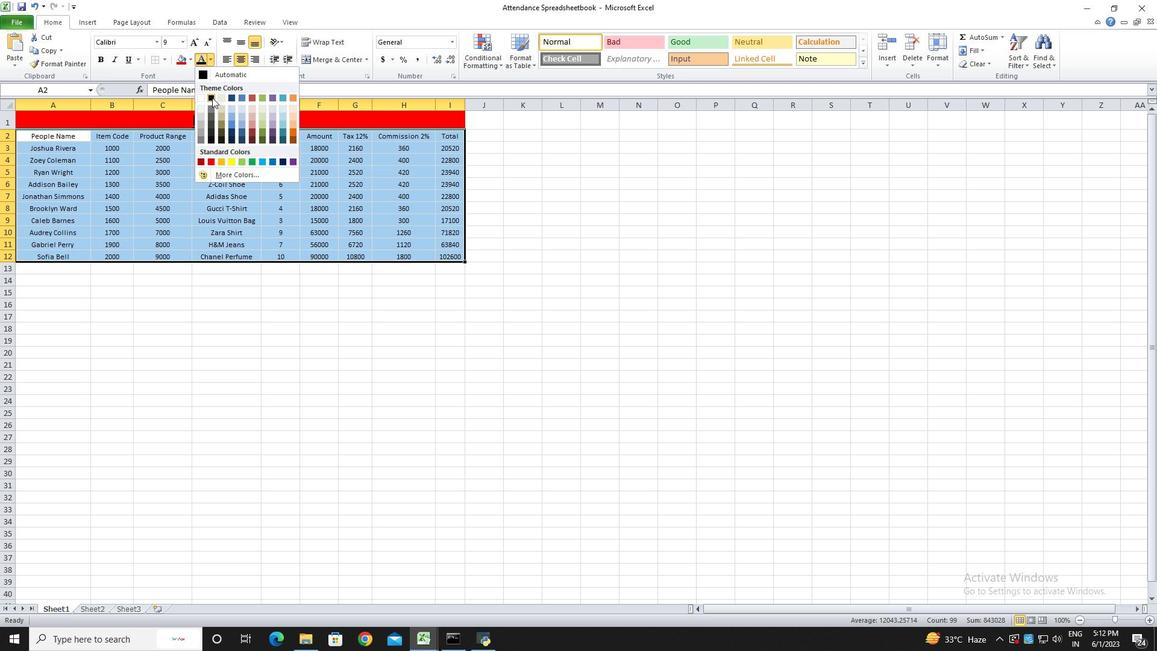 
Action: Mouse moved to (166, 60)
Screenshot: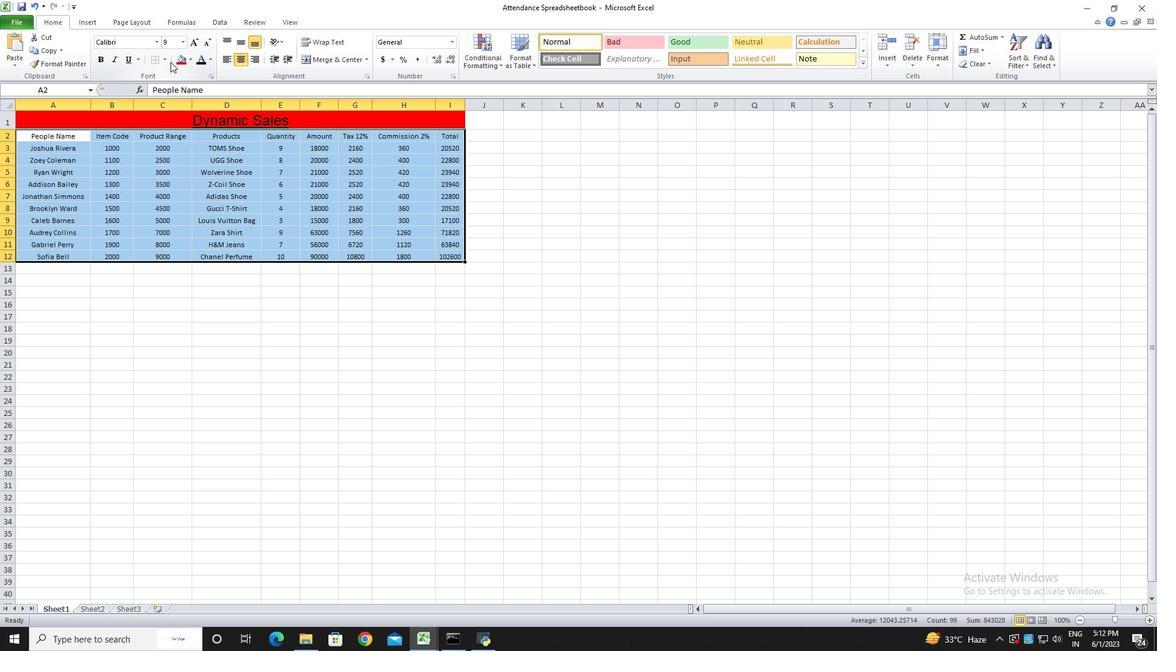 
Action: Mouse pressed left at (166, 60)
Screenshot: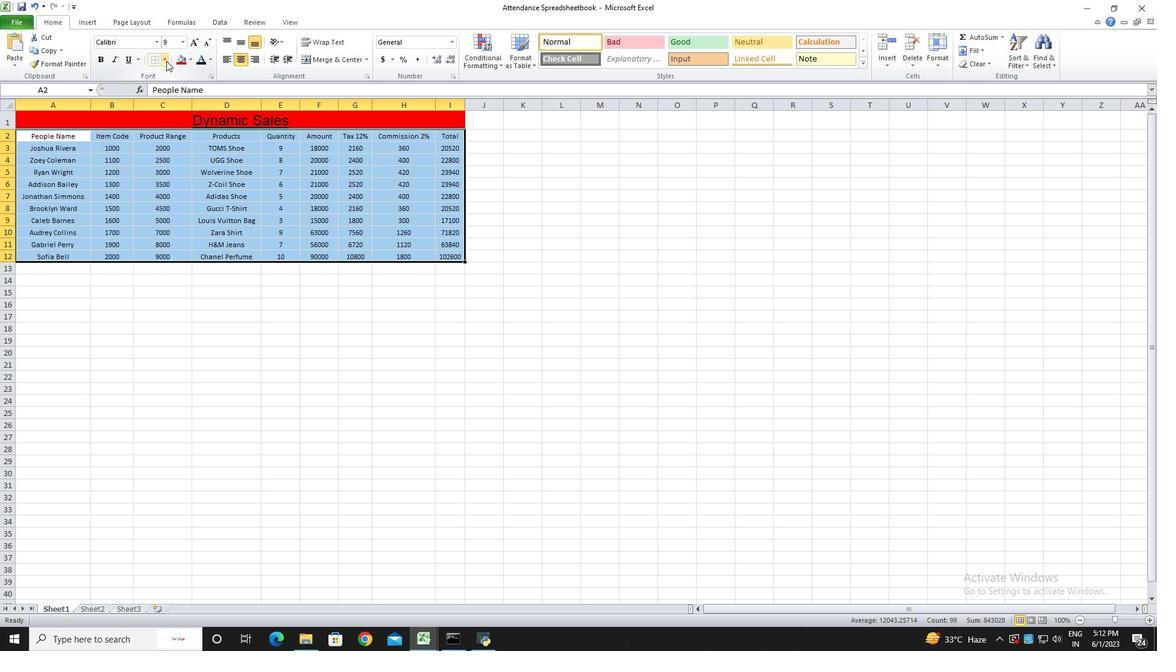 
Action: Mouse moved to (185, 146)
Screenshot: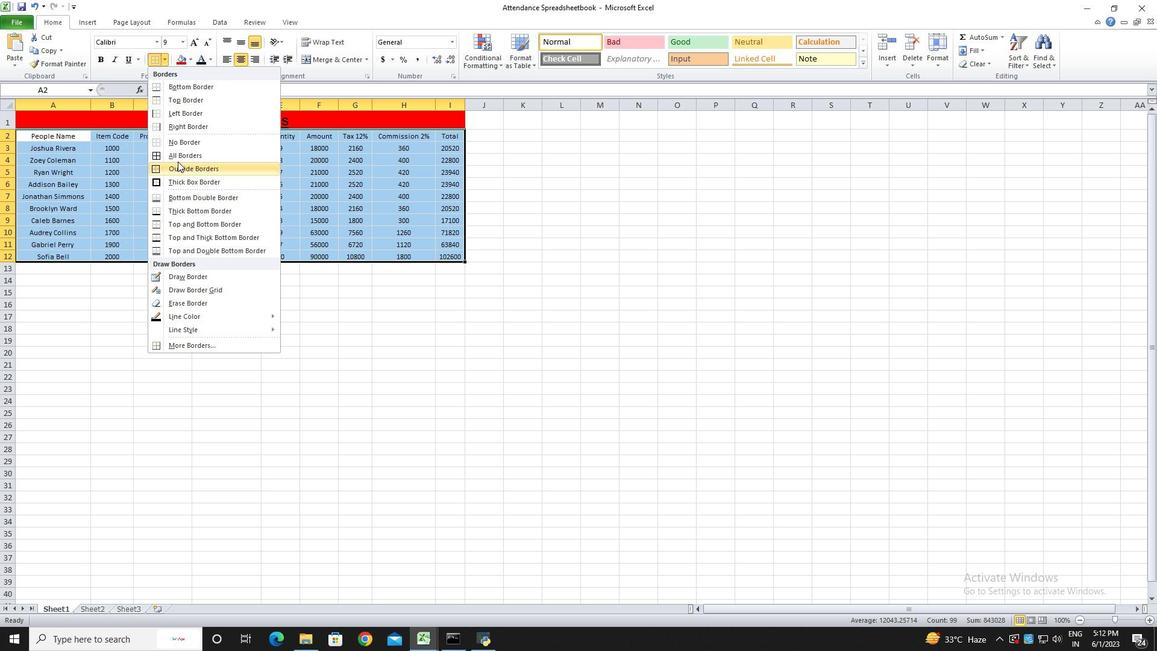 
Action: Mouse pressed left at (185, 146)
Screenshot: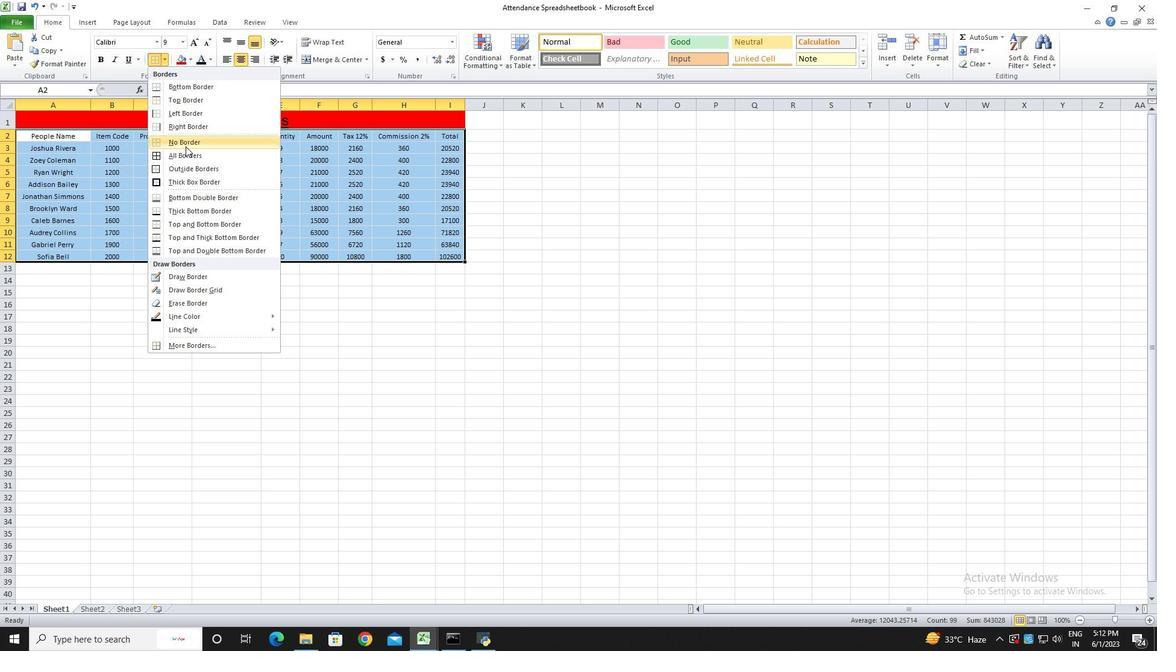 
Action: Mouse moved to (233, 309)
Screenshot: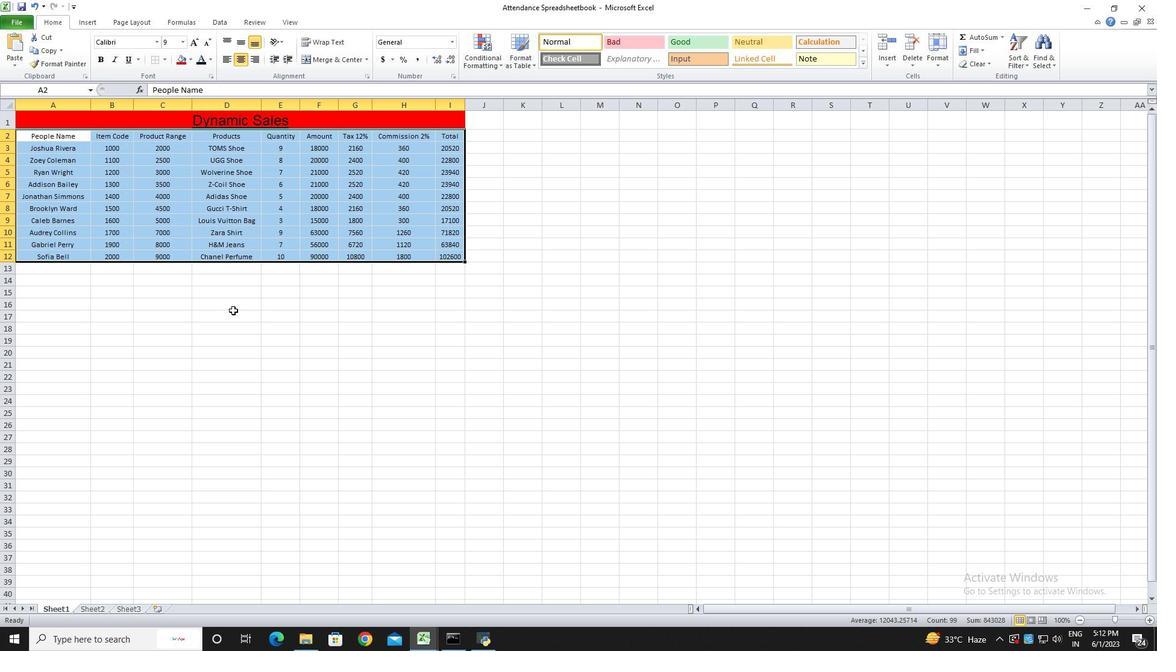 
Action: Mouse pressed left at (233, 309)
Screenshot: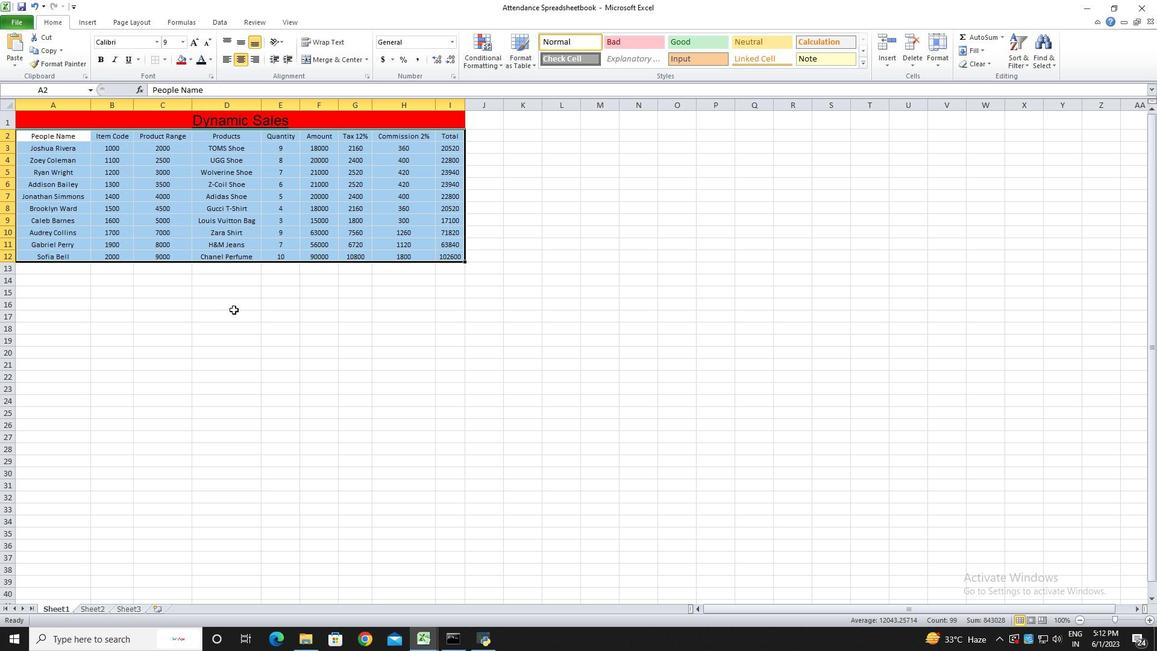 
Action: Key pressed ctrl+S<'\x13'><'\x13'><'\x13'><'\x13'><'\x13'><'\x13'>
Screenshot: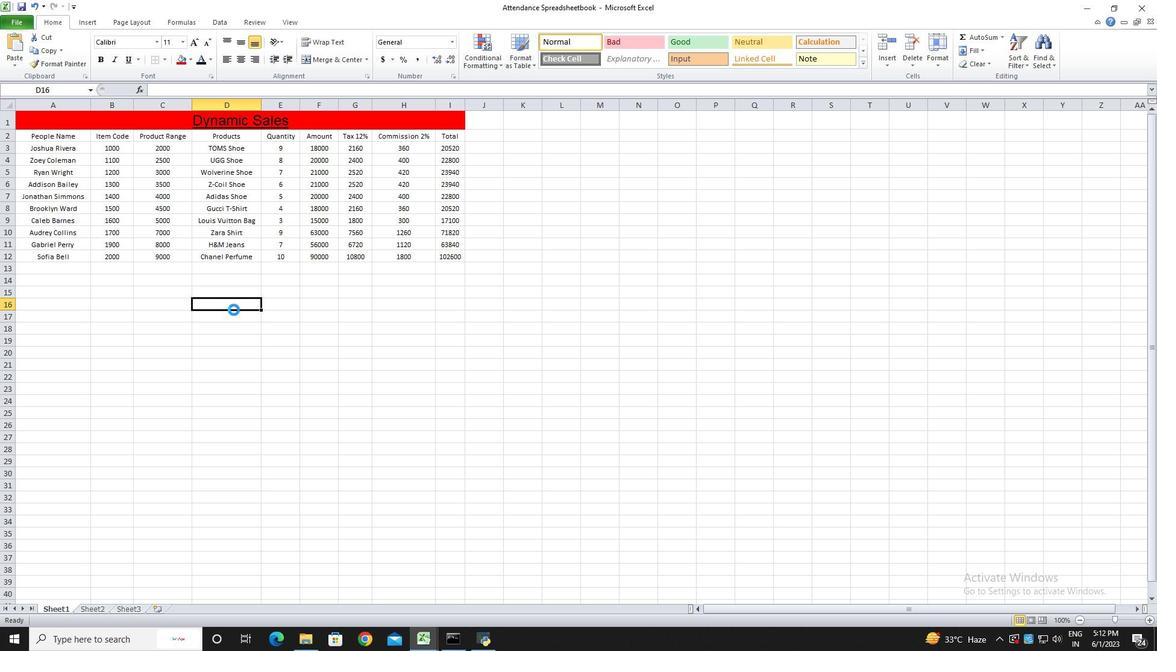 
